 Task: Create a due date automation trigger when advanced on, 2 days after a card is due add fields with custom field "Resume" set to a number greater than 1 and lower than 10 at 11:00 AM.
Action: Mouse moved to (1176, 97)
Screenshot: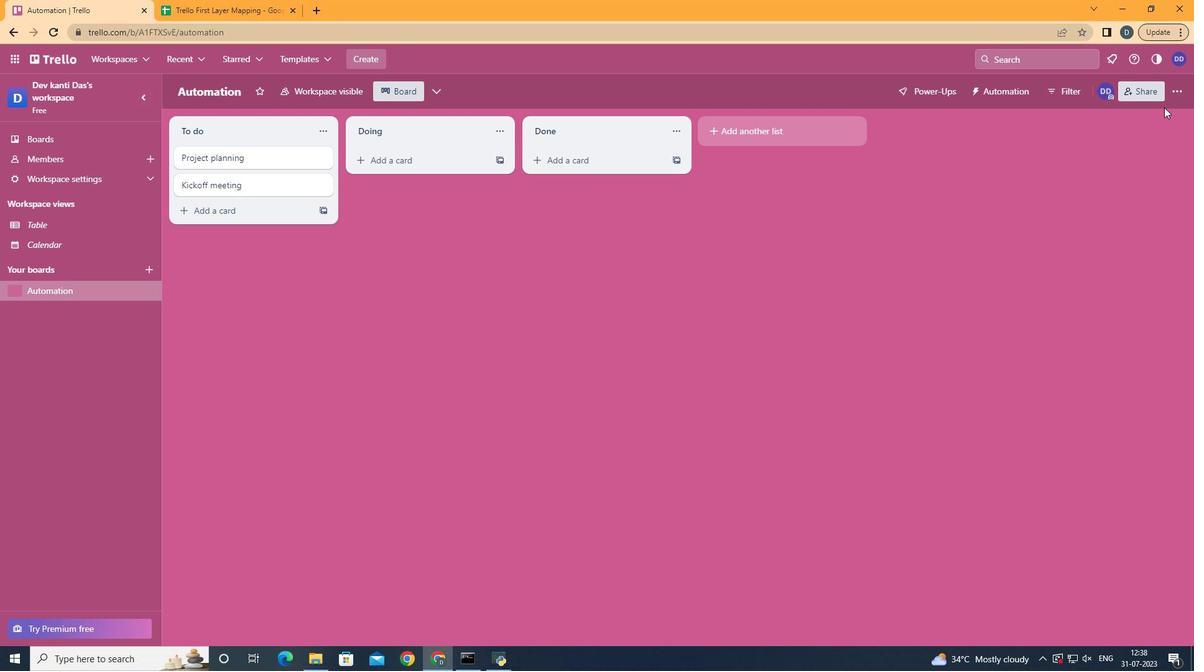 
Action: Mouse pressed left at (1176, 97)
Screenshot: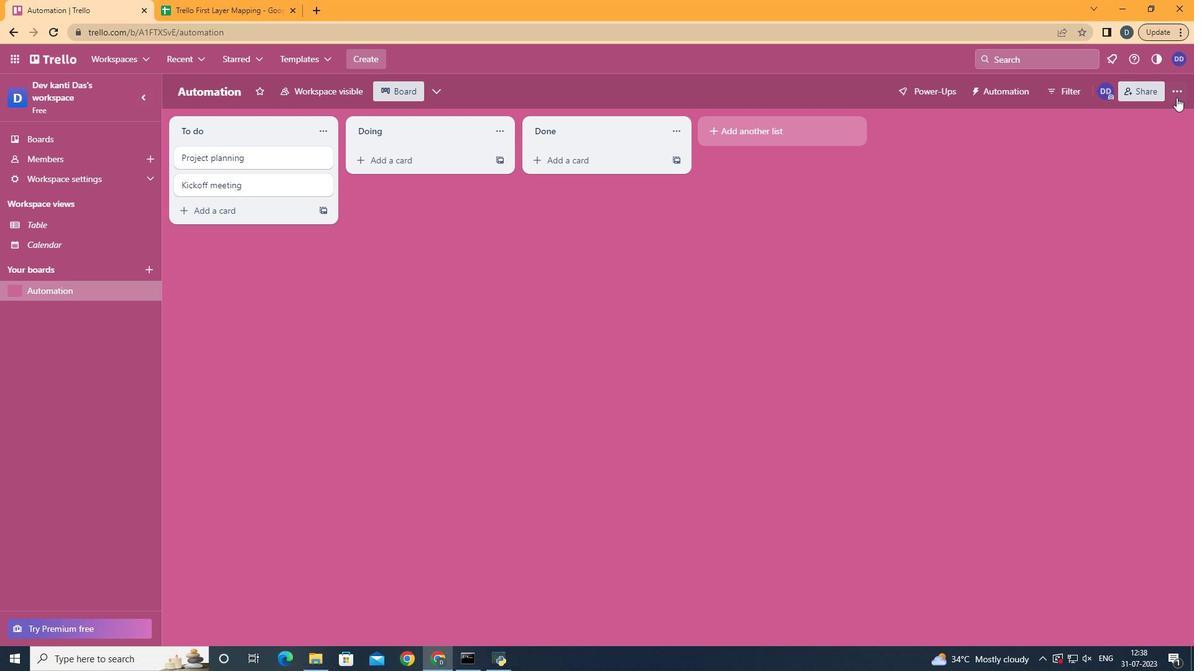 
Action: Mouse moved to (1106, 266)
Screenshot: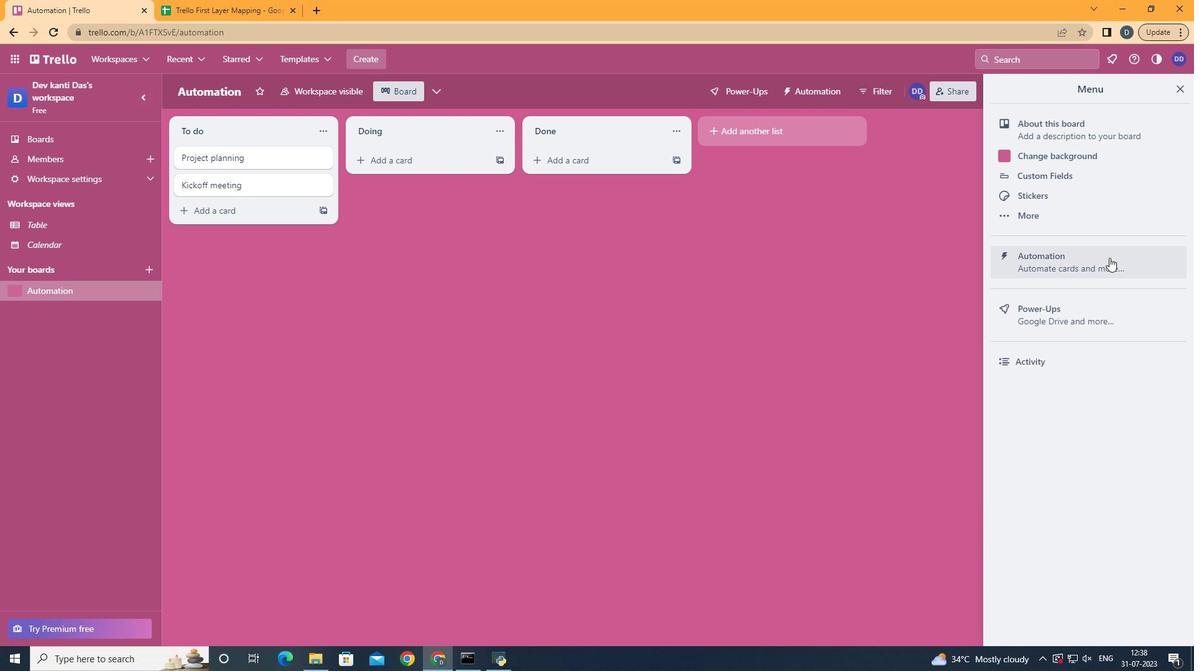 
Action: Mouse pressed left at (1106, 266)
Screenshot: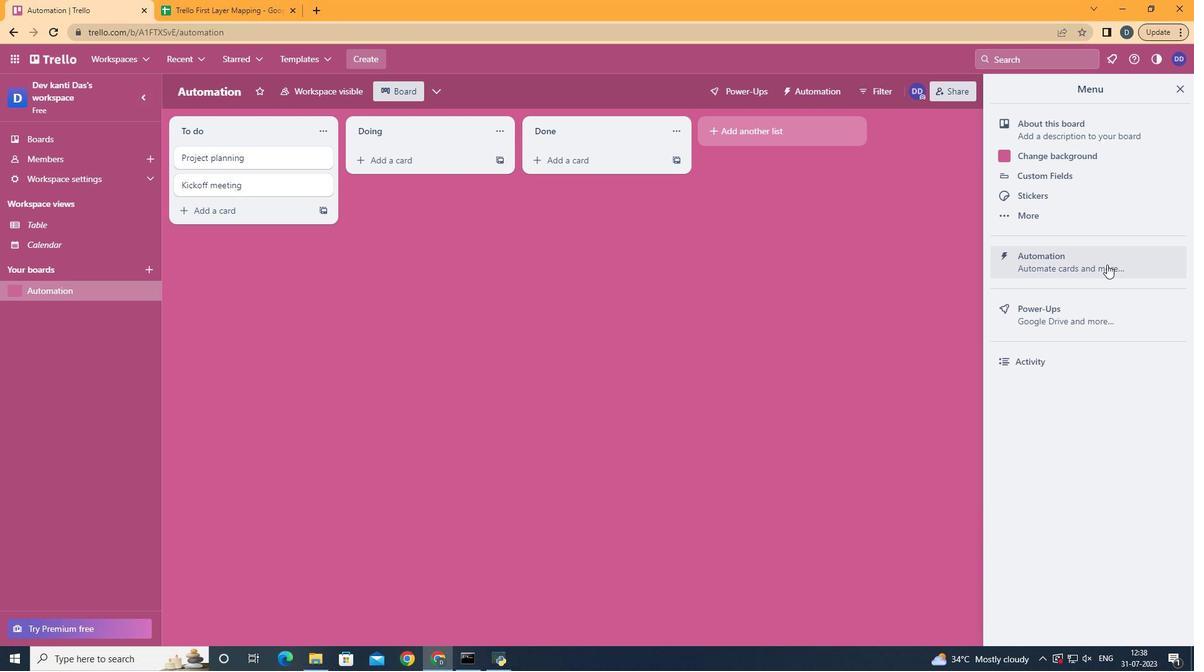 
Action: Mouse moved to (261, 253)
Screenshot: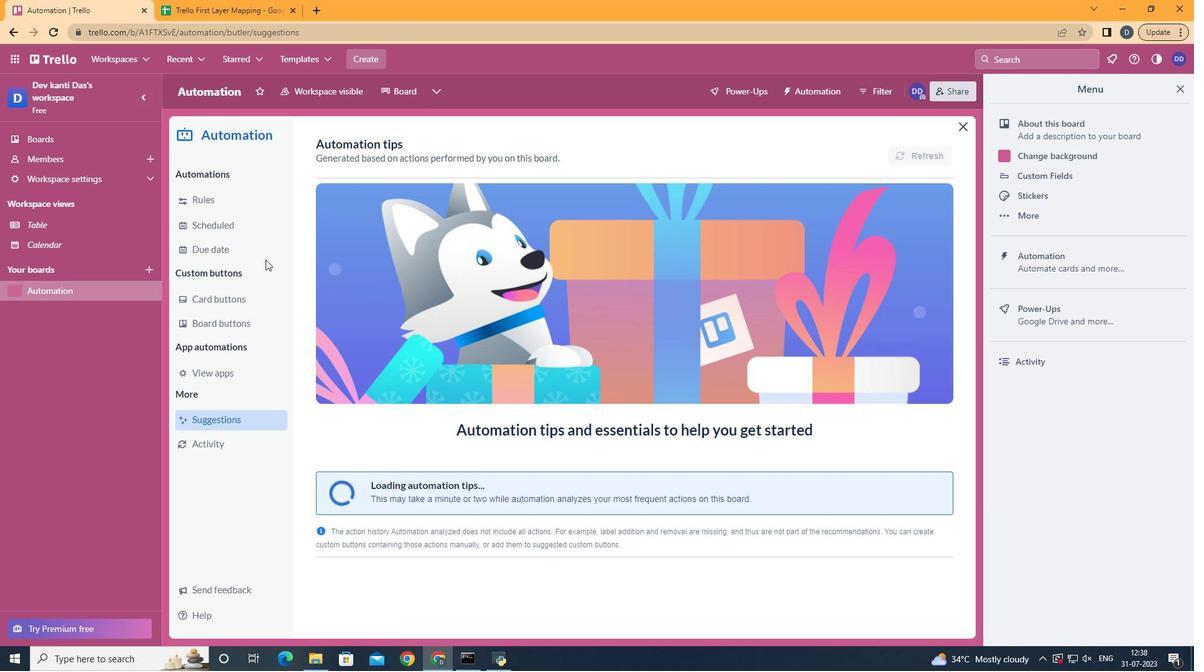 
Action: Mouse pressed left at (261, 253)
Screenshot: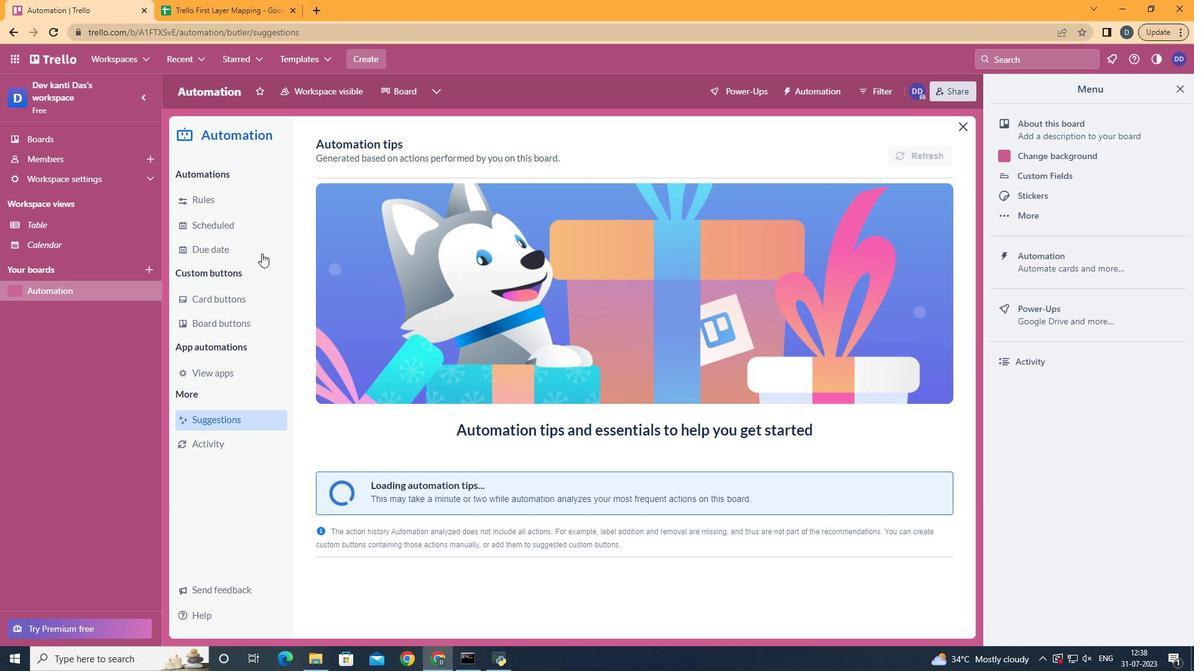 
Action: Mouse moved to (881, 148)
Screenshot: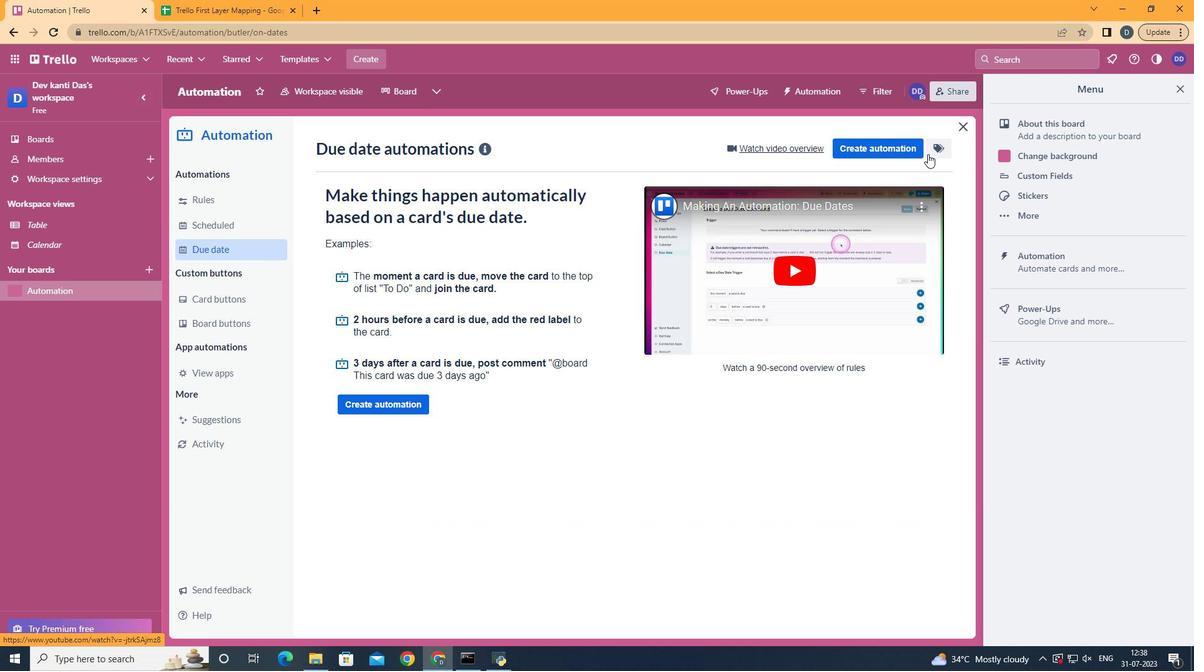 
Action: Mouse pressed left at (881, 148)
Screenshot: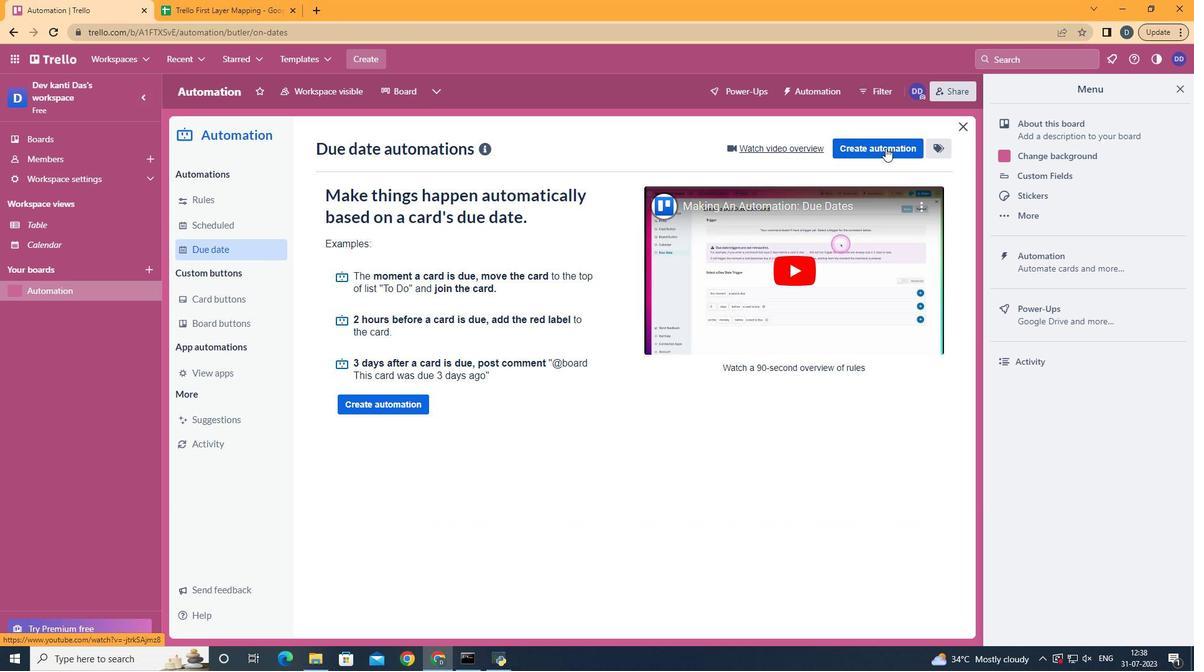 
Action: Mouse moved to (636, 266)
Screenshot: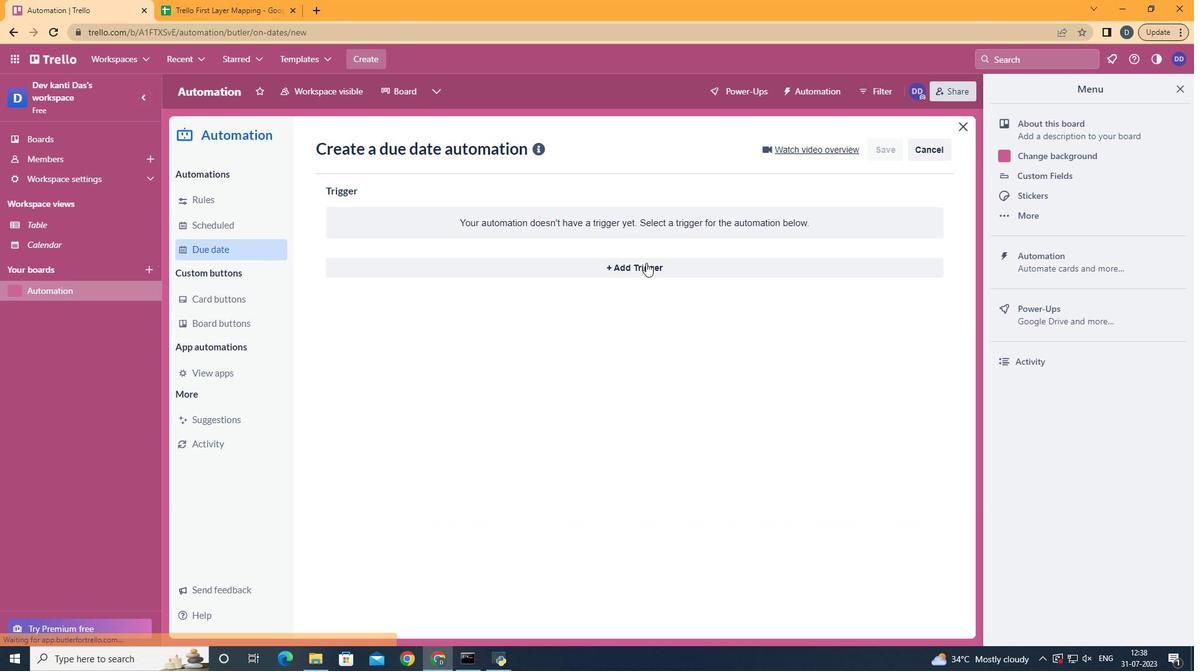 
Action: Mouse pressed left at (636, 266)
Screenshot: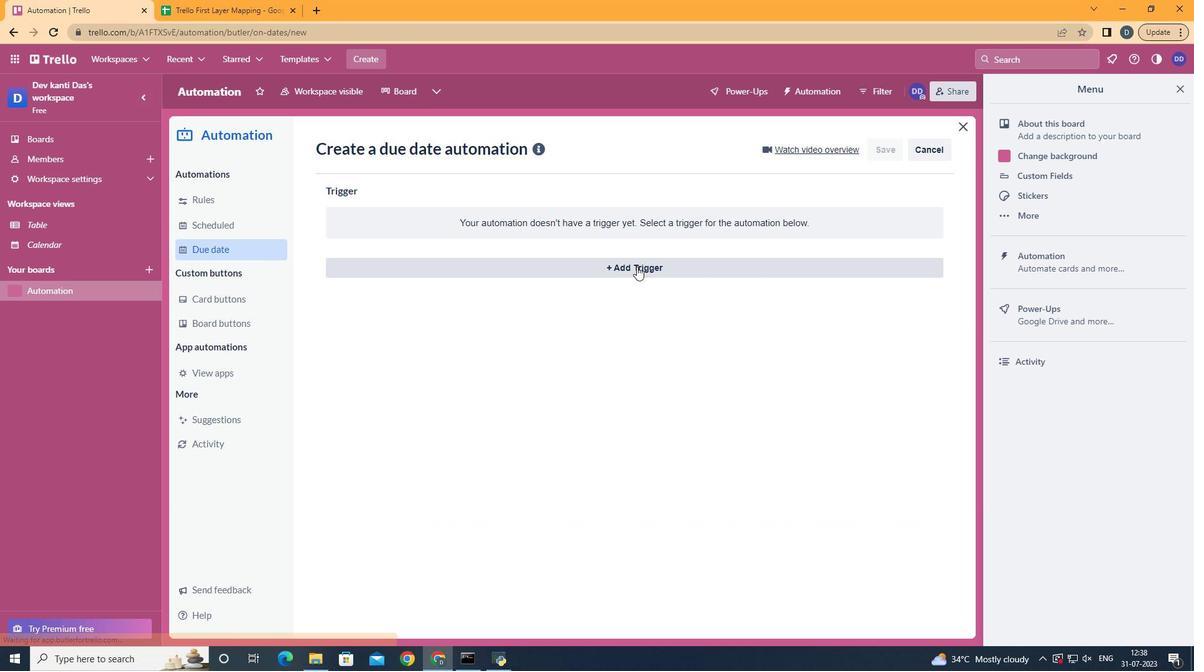 
Action: Mouse moved to (437, 508)
Screenshot: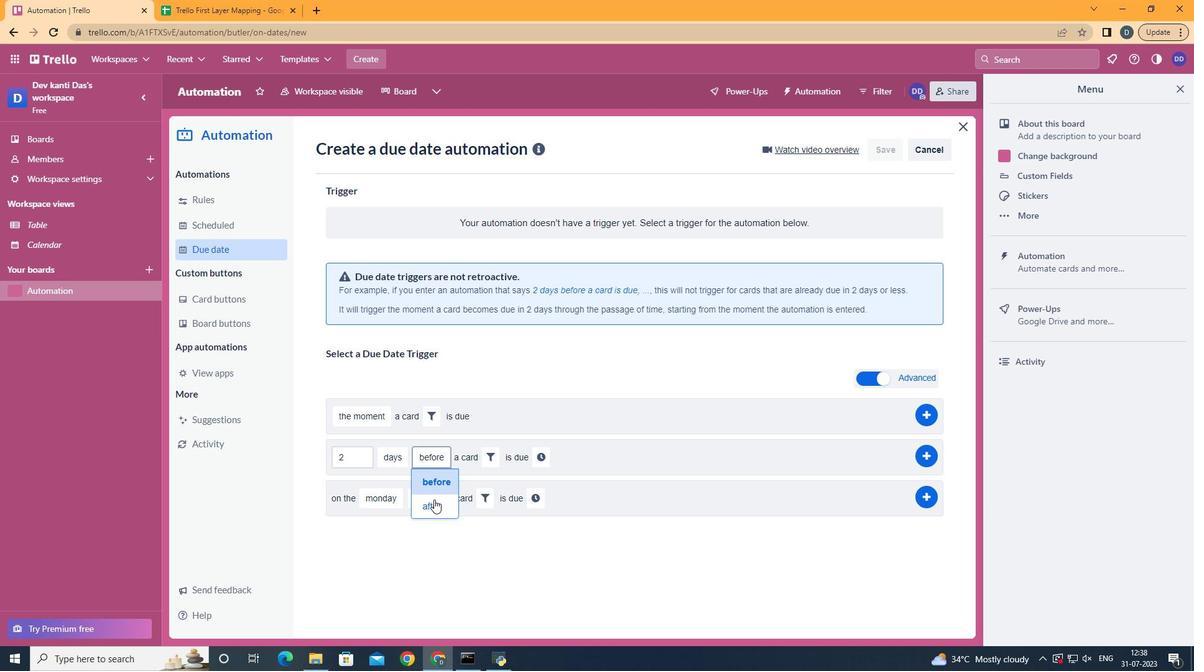 
Action: Mouse pressed left at (437, 508)
Screenshot: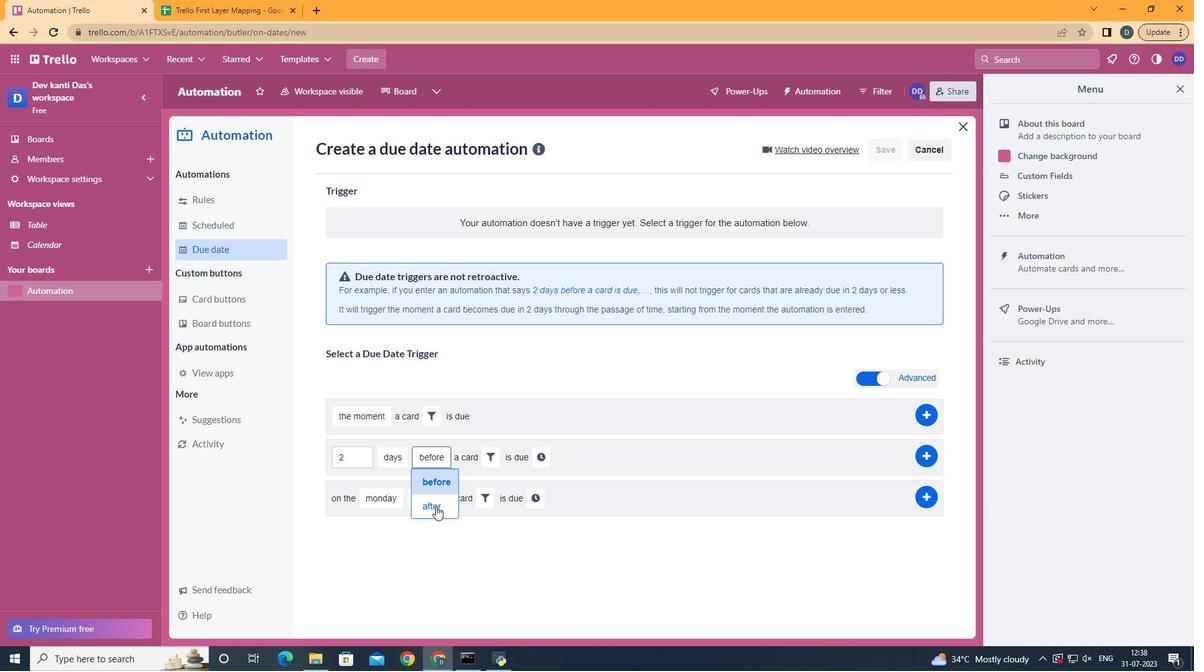 
Action: Mouse moved to (476, 457)
Screenshot: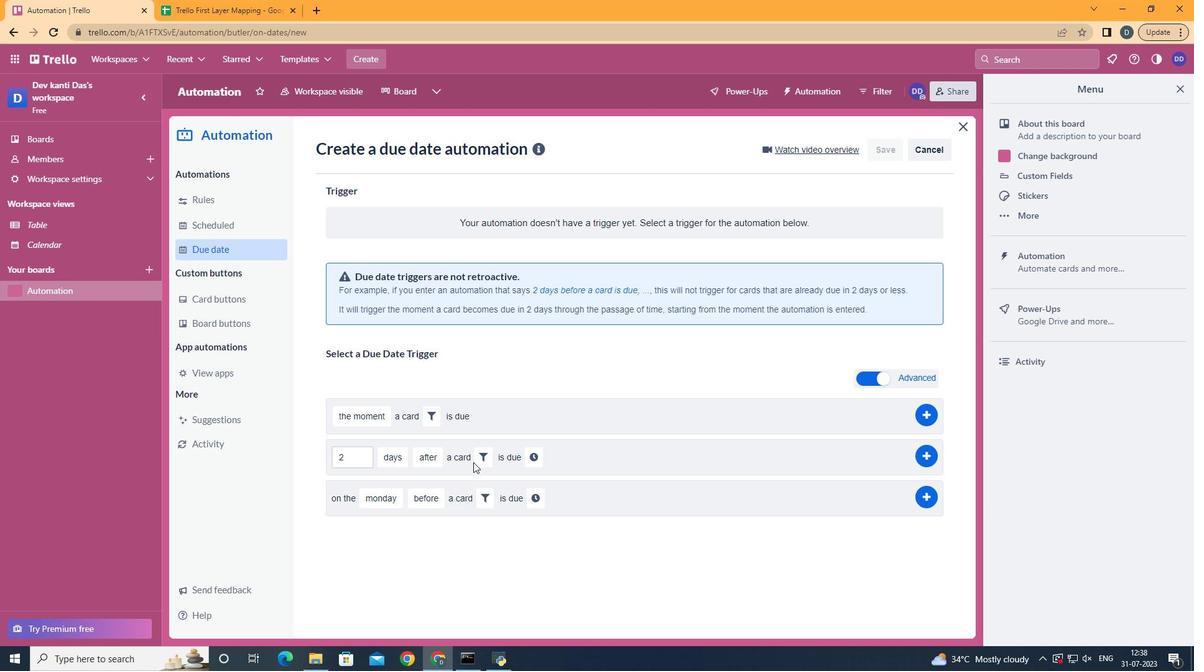
Action: Mouse pressed left at (476, 457)
Screenshot: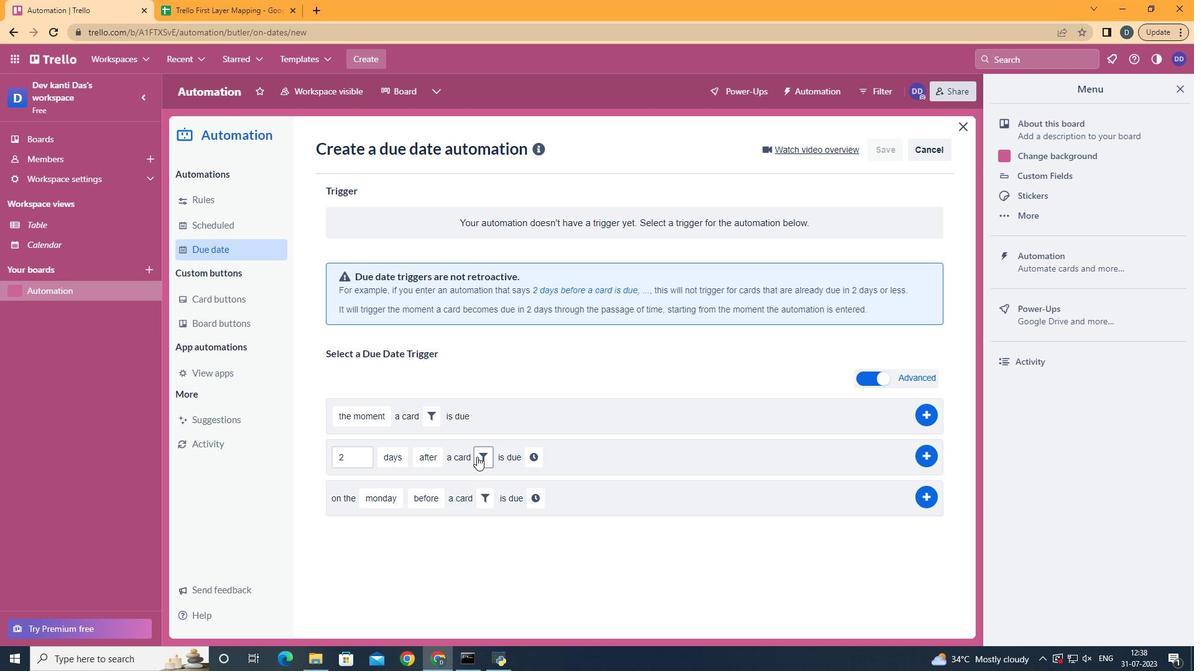 
Action: Mouse moved to (698, 491)
Screenshot: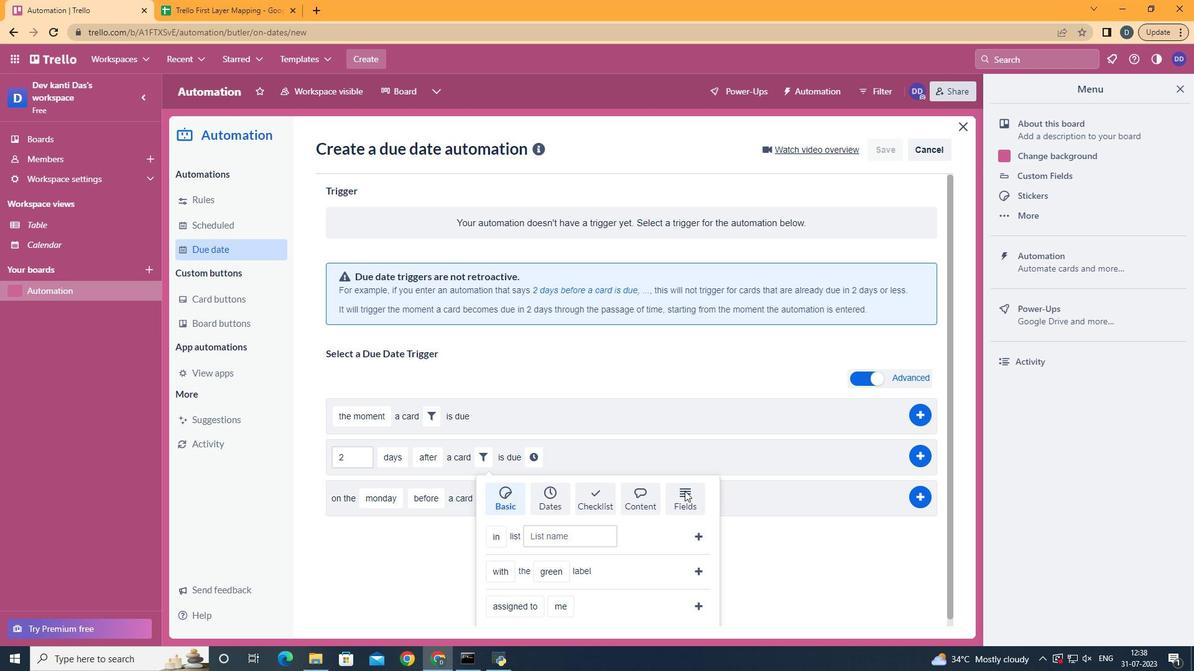 
Action: Mouse pressed left at (698, 491)
Screenshot: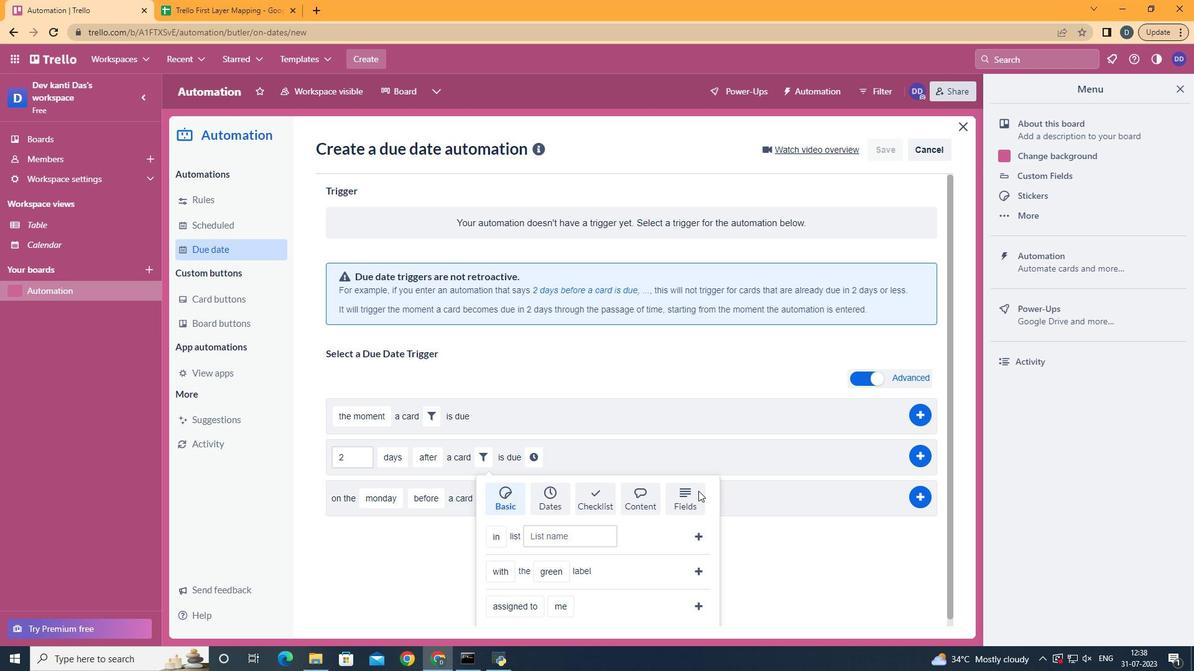 
Action: Mouse scrolled (698, 490) with delta (0, 0)
Screenshot: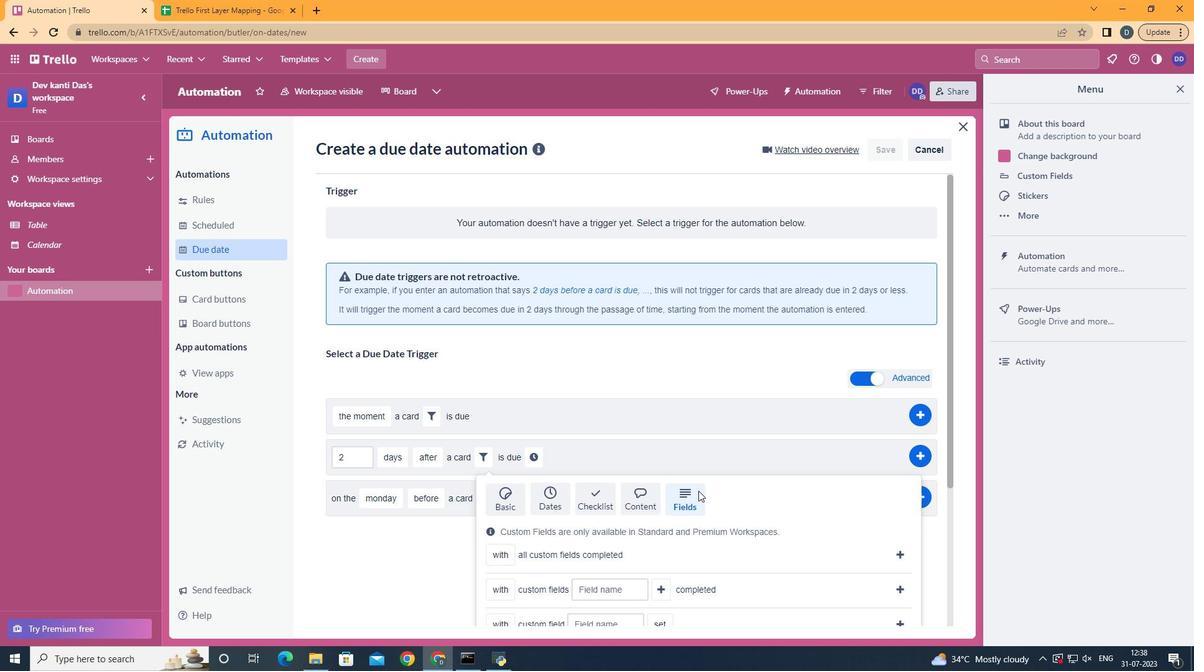 
Action: Mouse scrolled (698, 490) with delta (0, 0)
Screenshot: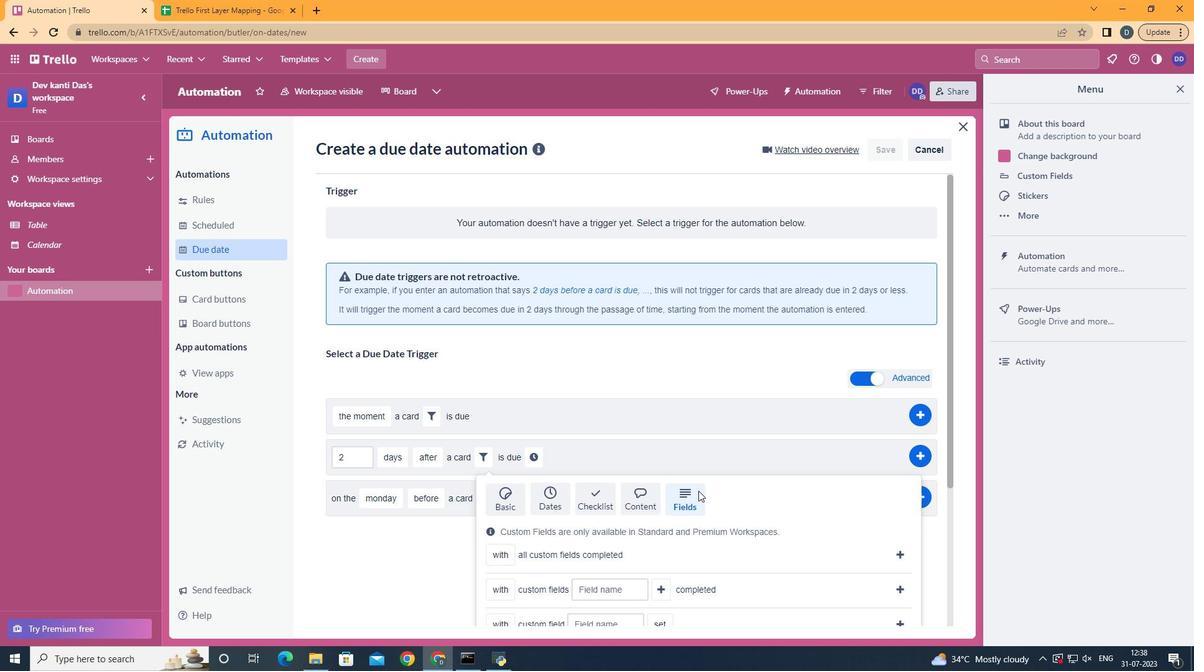 
Action: Mouse scrolled (698, 490) with delta (0, 0)
Screenshot: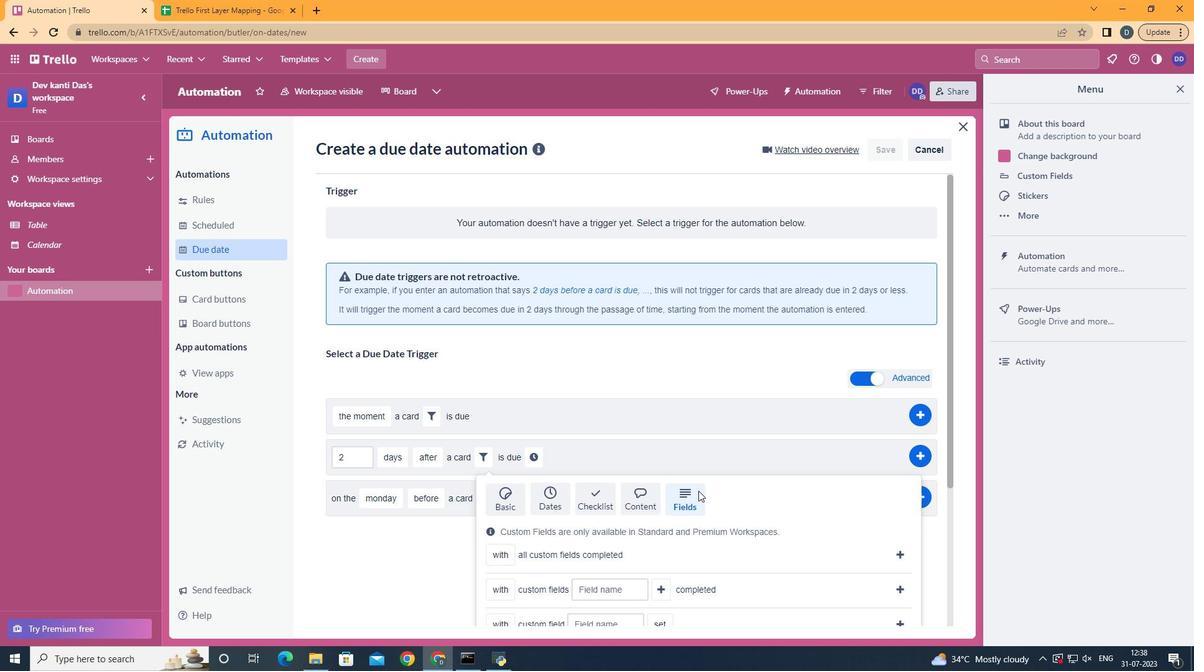 
Action: Mouse scrolled (698, 490) with delta (0, 0)
Screenshot: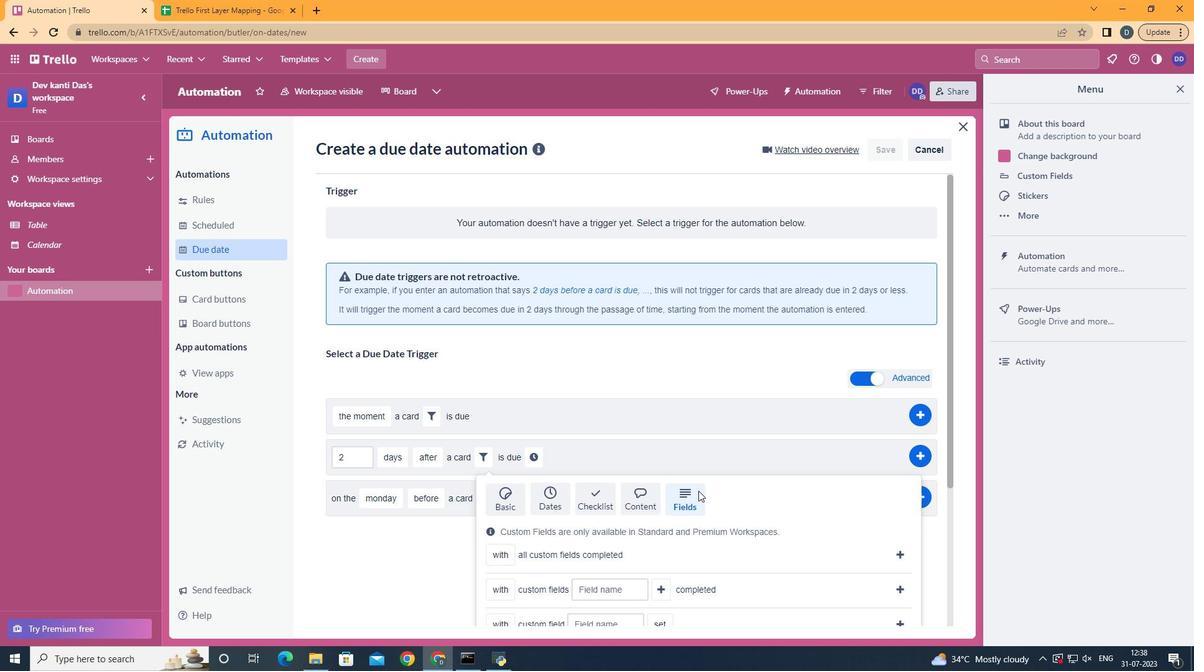 
Action: Mouse moved to (513, 553)
Screenshot: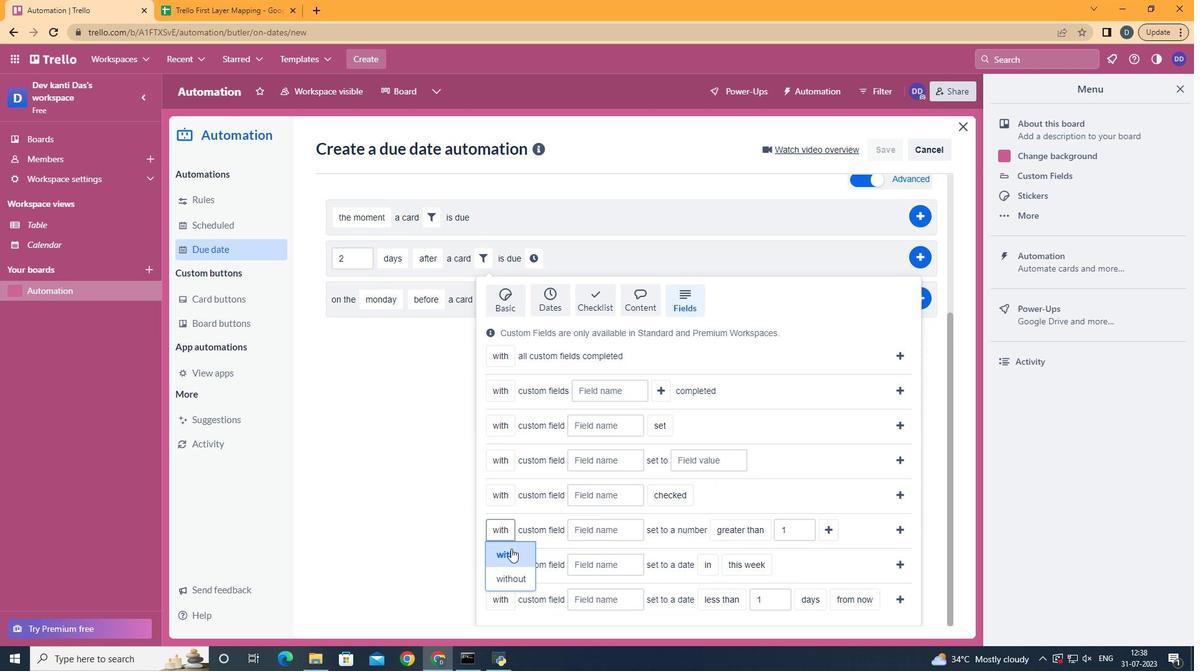 
Action: Mouse pressed left at (513, 553)
Screenshot: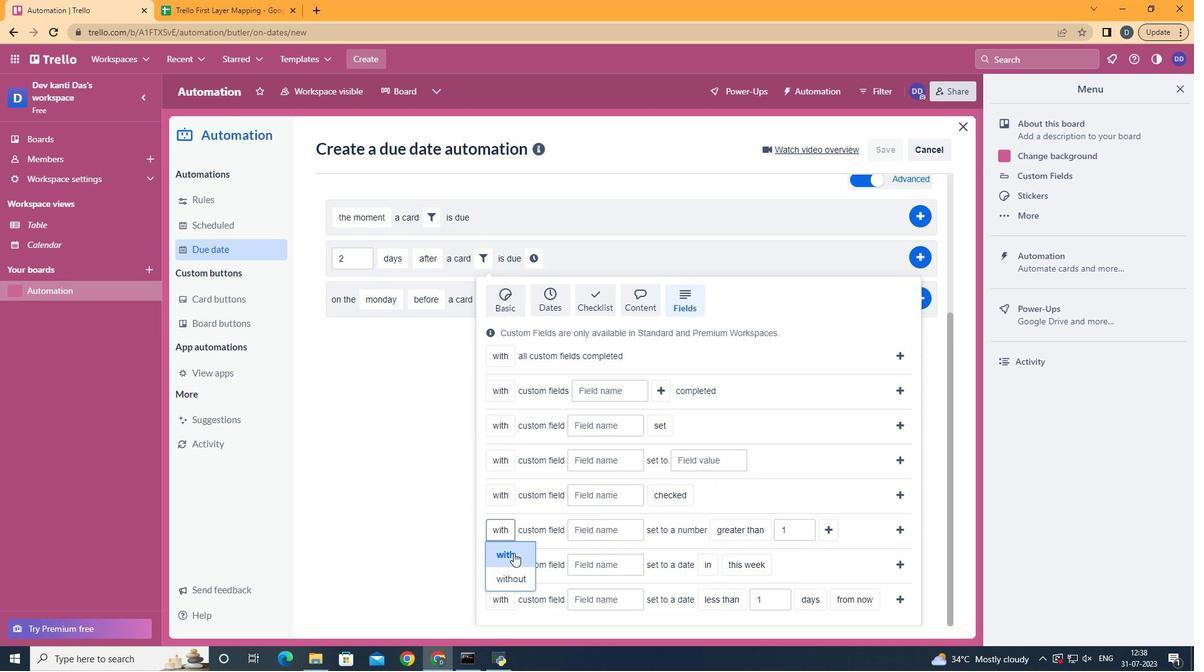 
Action: Mouse moved to (610, 535)
Screenshot: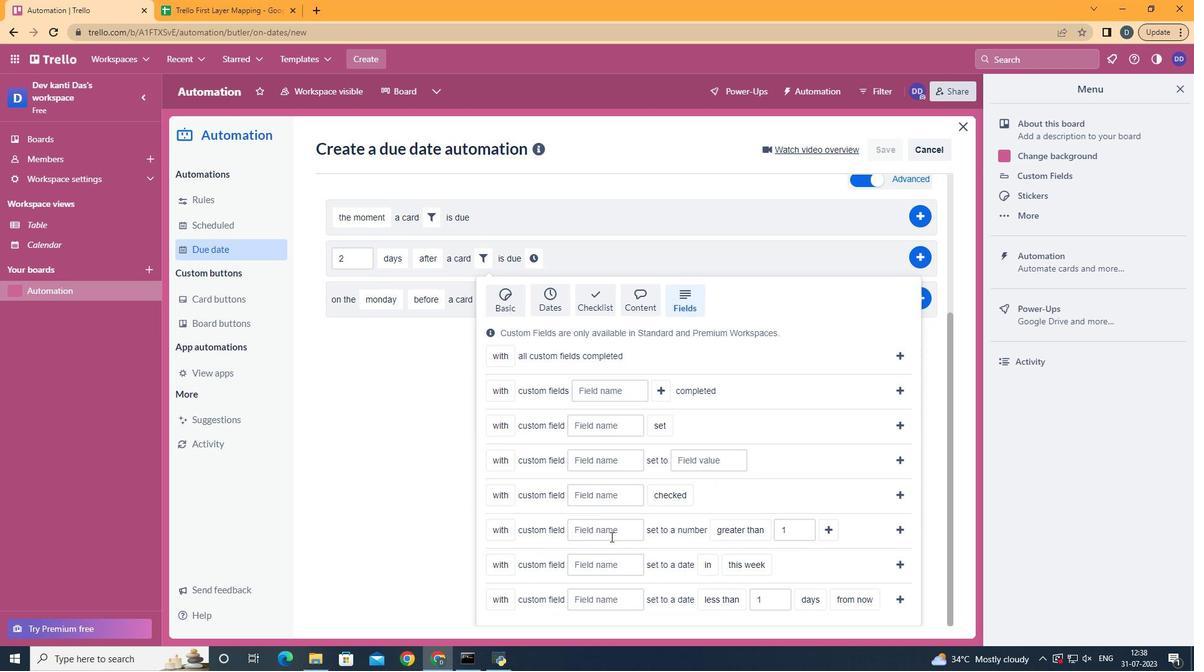 
Action: Mouse pressed left at (610, 535)
Screenshot: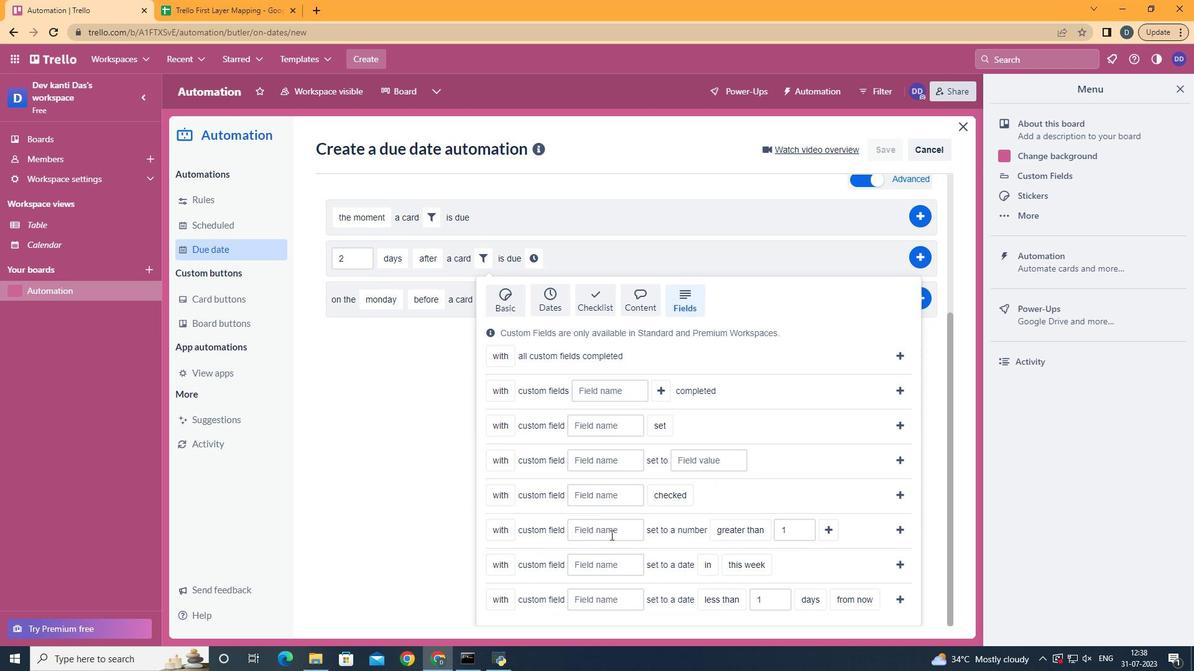 
Action: Key pressed <Key.shift>Resume
Screenshot: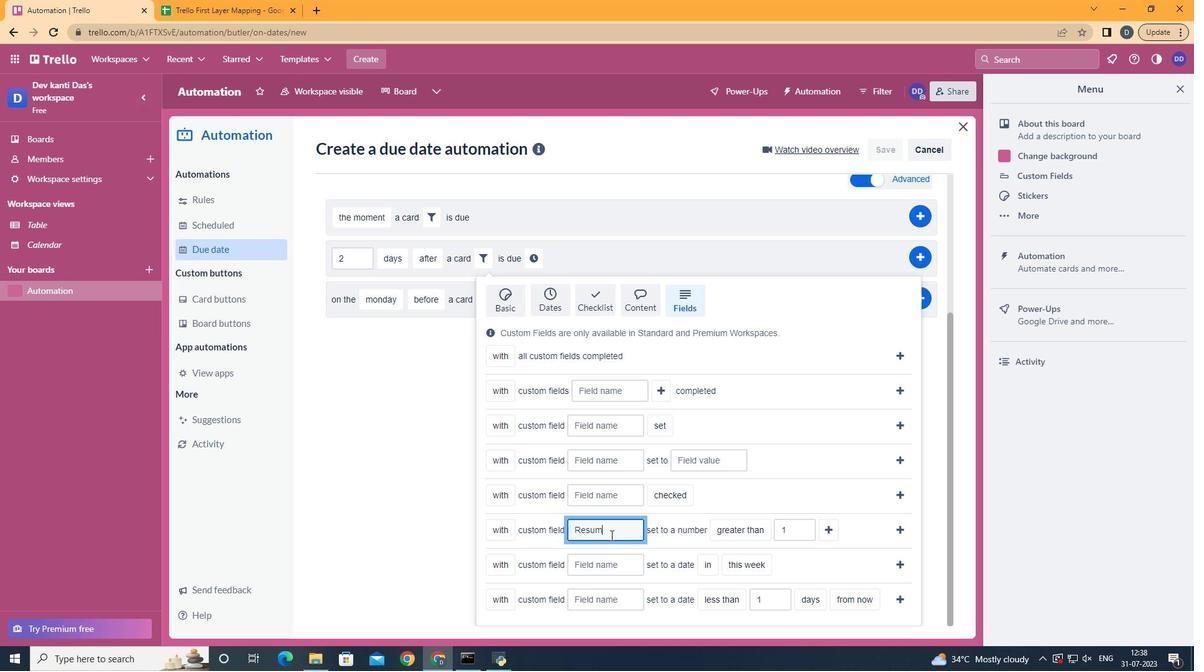 
Action: Mouse moved to (769, 432)
Screenshot: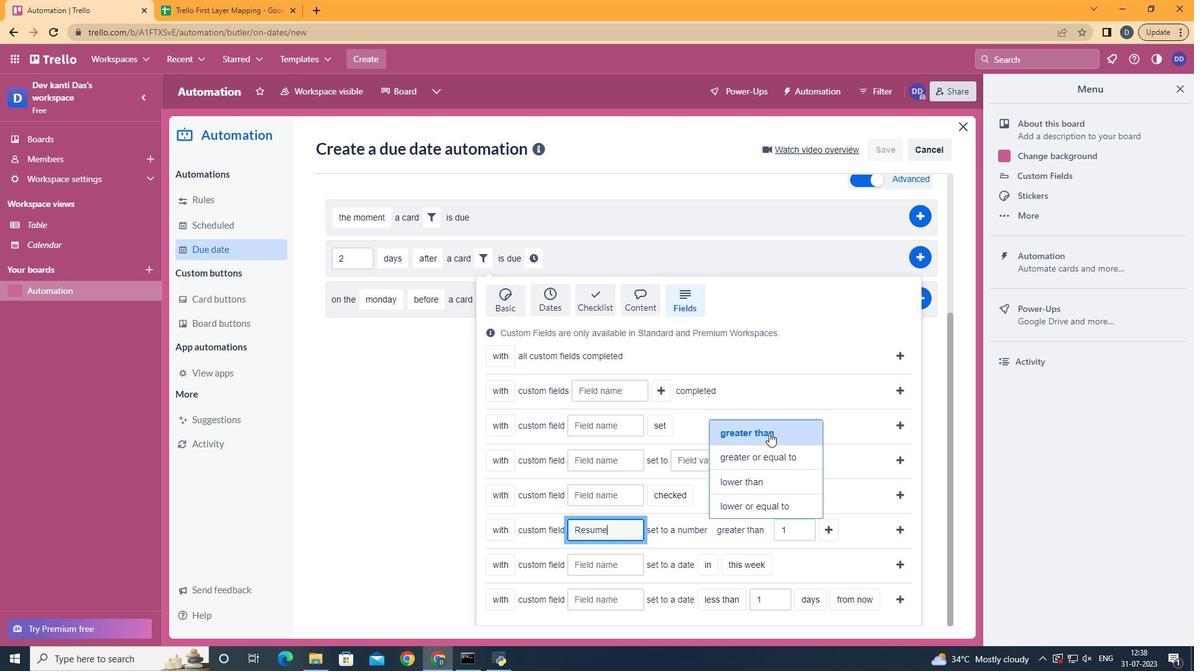 
Action: Mouse pressed left at (769, 432)
Screenshot: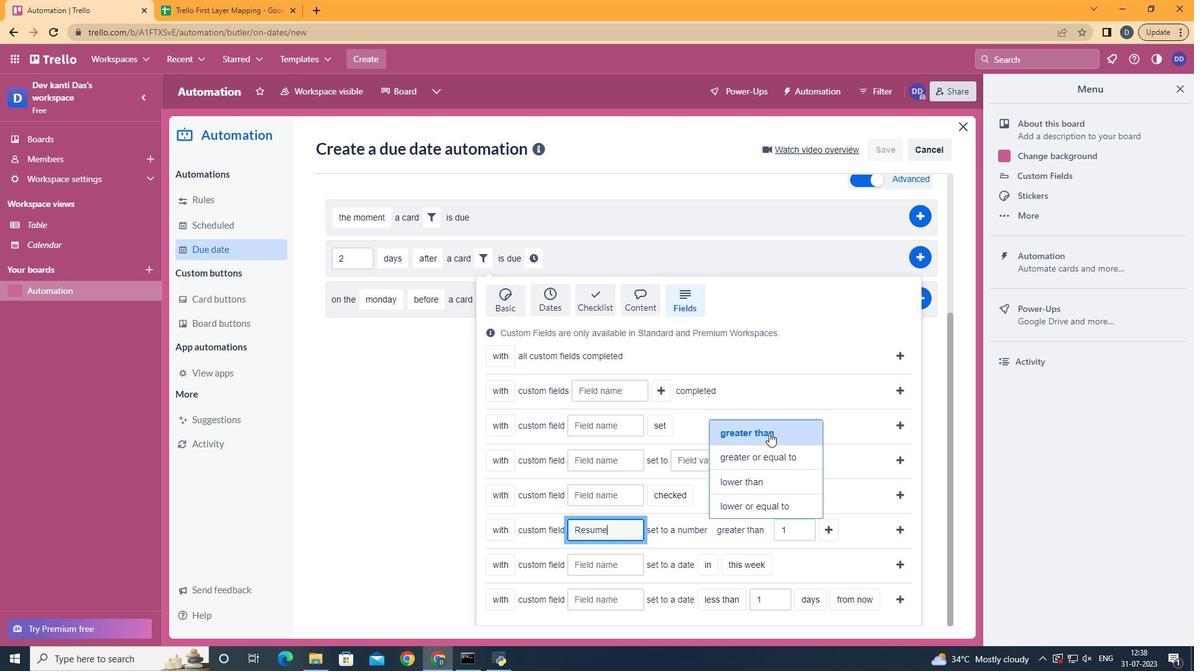 
Action: Mouse moved to (834, 531)
Screenshot: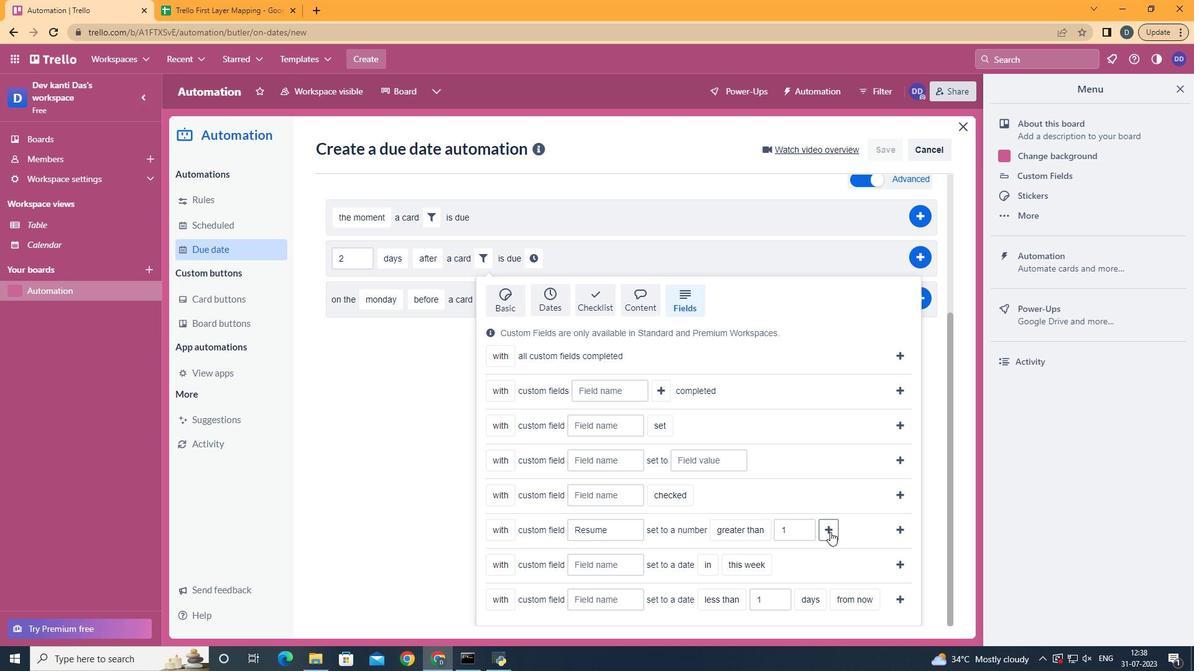 
Action: Mouse pressed left at (834, 531)
Screenshot: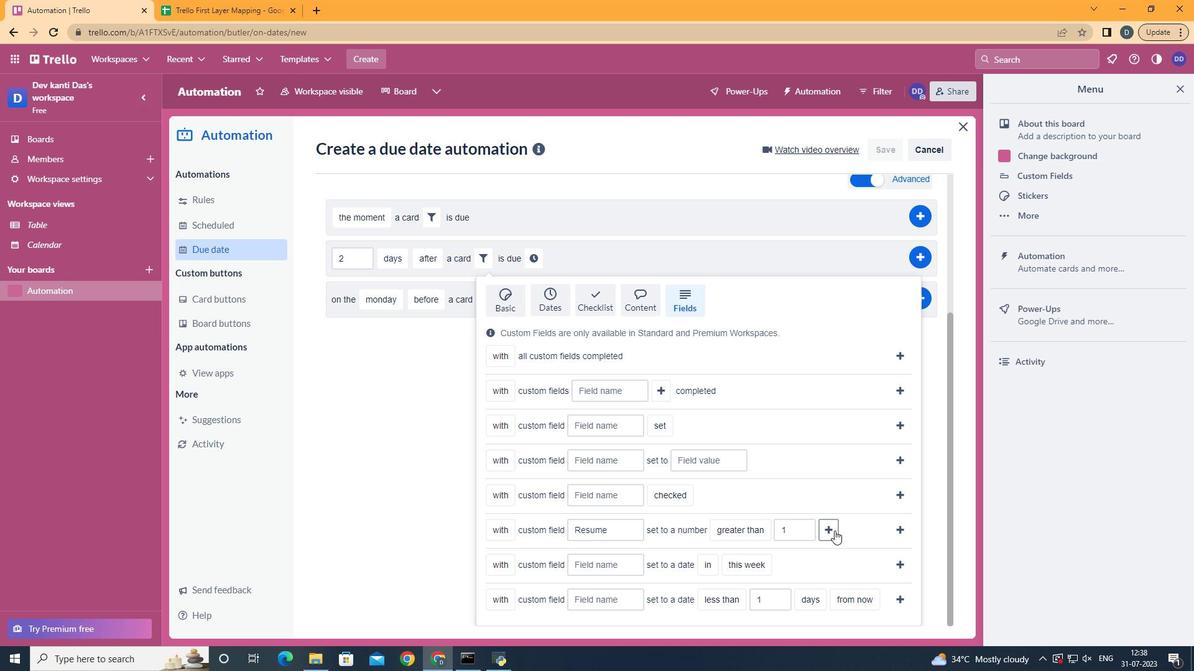 
Action: Mouse moved to (559, 458)
Screenshot: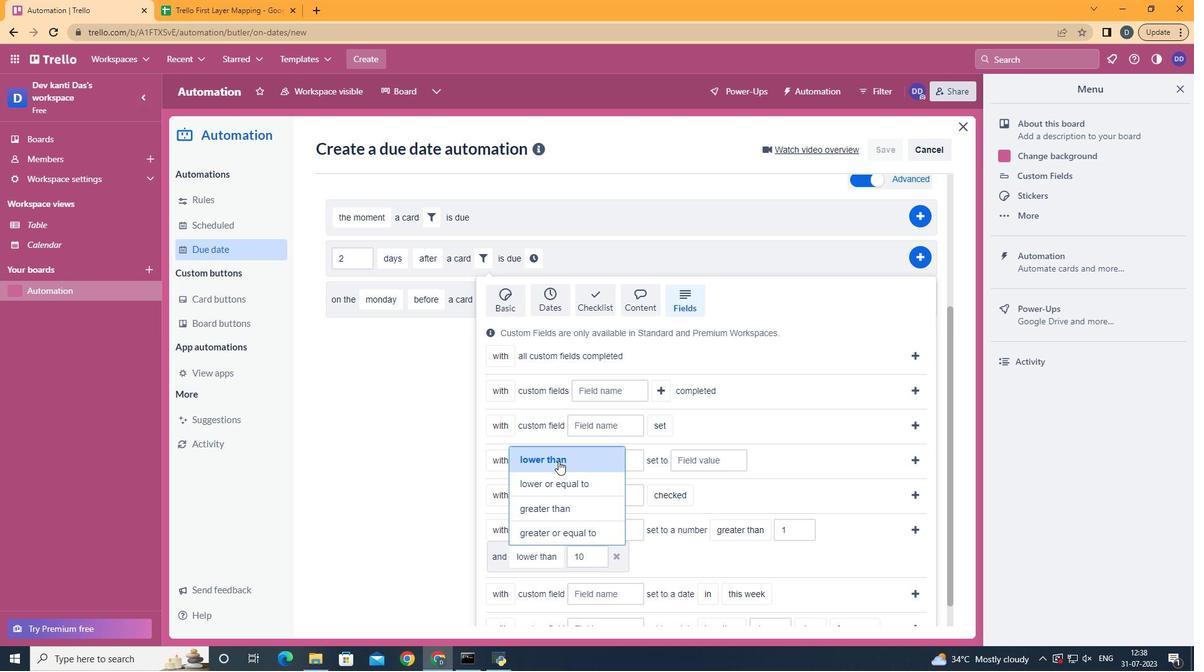 
Action: Mouse pressed left at (559, 458)
Screenshot: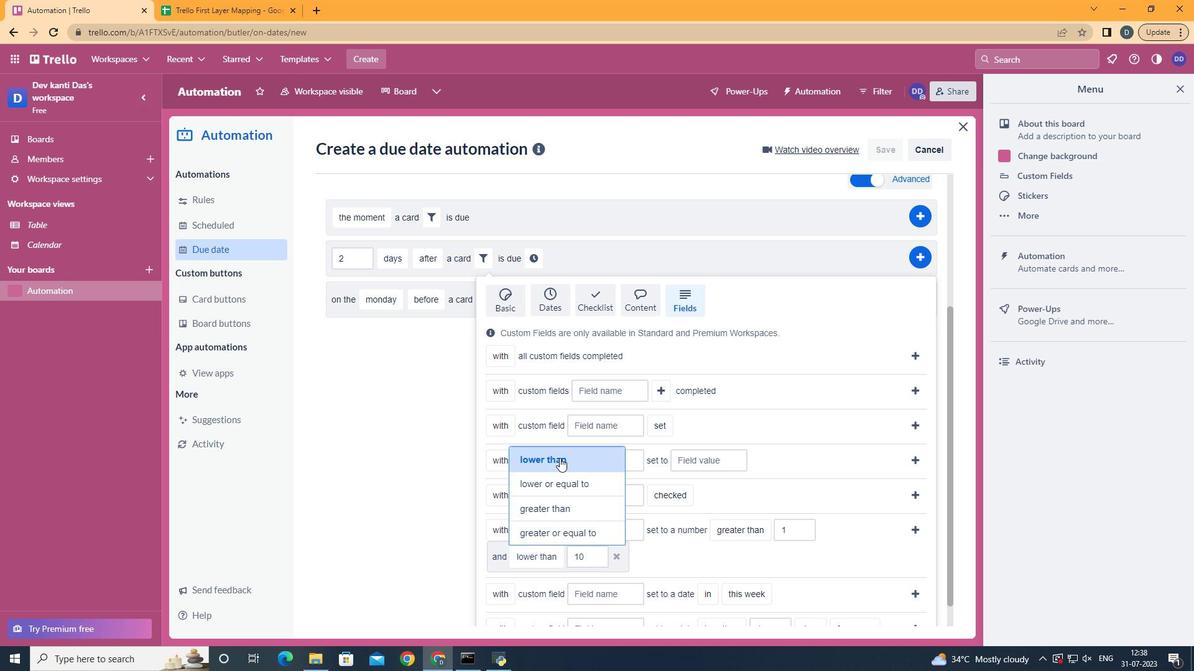 
Action: Mouse moved to (918, 527)
Screenshot: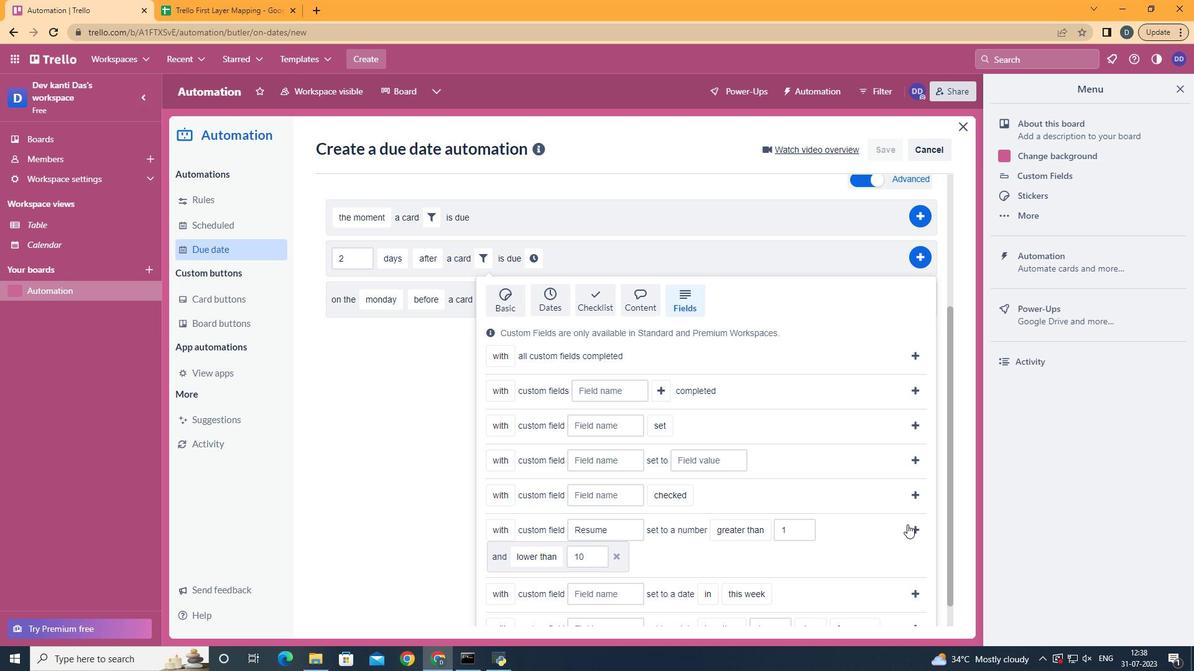 
Action: Mouse pressed left at (918, 527)
Screenshot: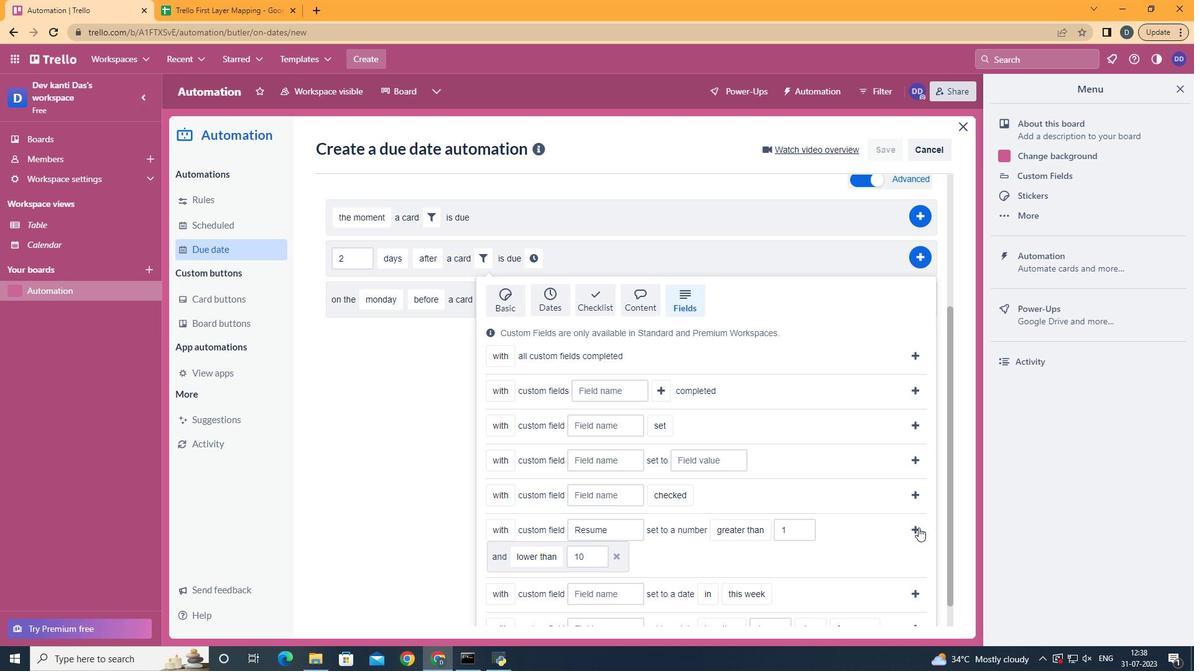 
Action: Mouse moved to (863, 455)
Screenshot: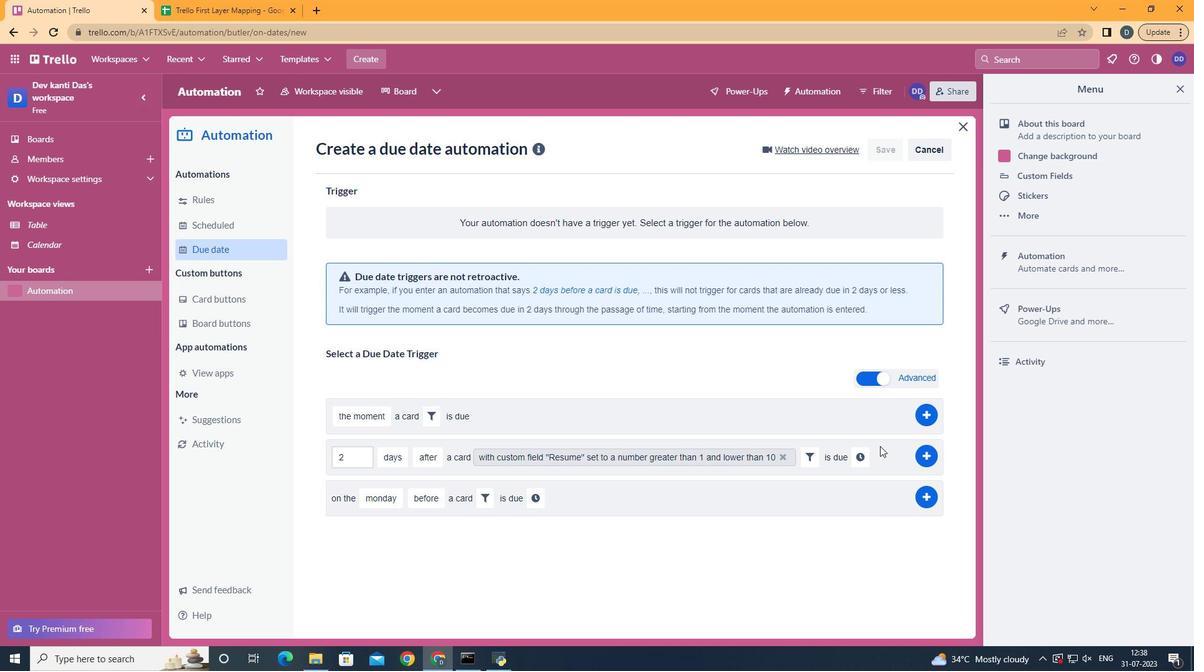 
Action: Mouse pressed left at (863, 455)
Screenshot: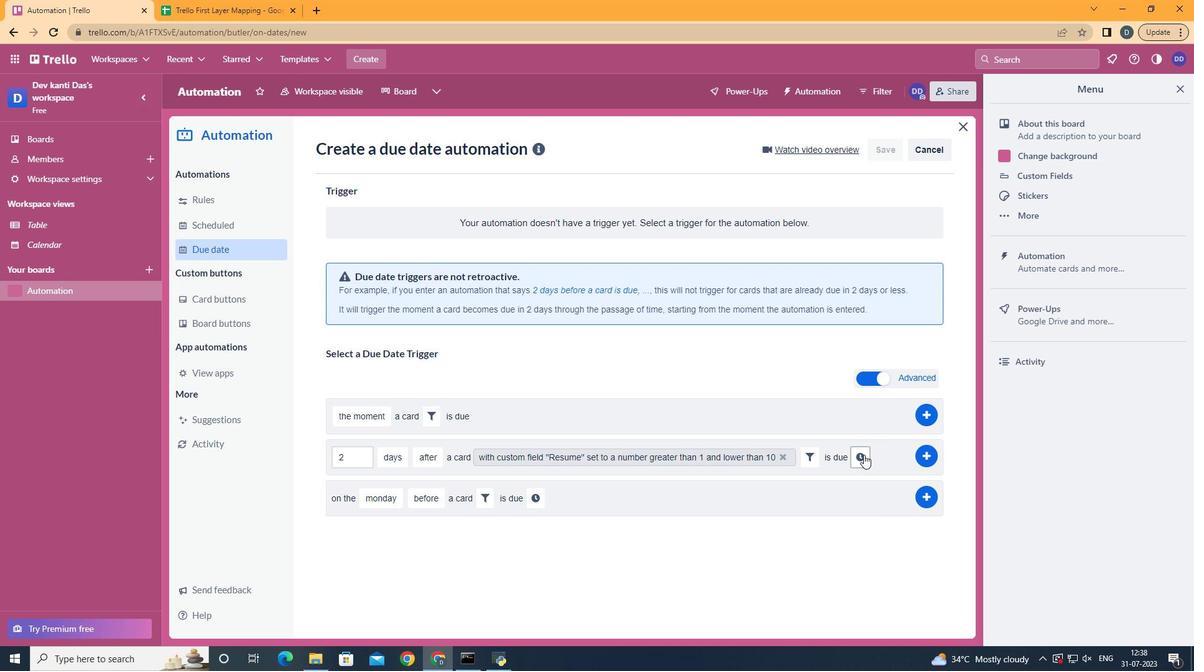 
Action: Mouse moved to (371, 486)
Screenshot: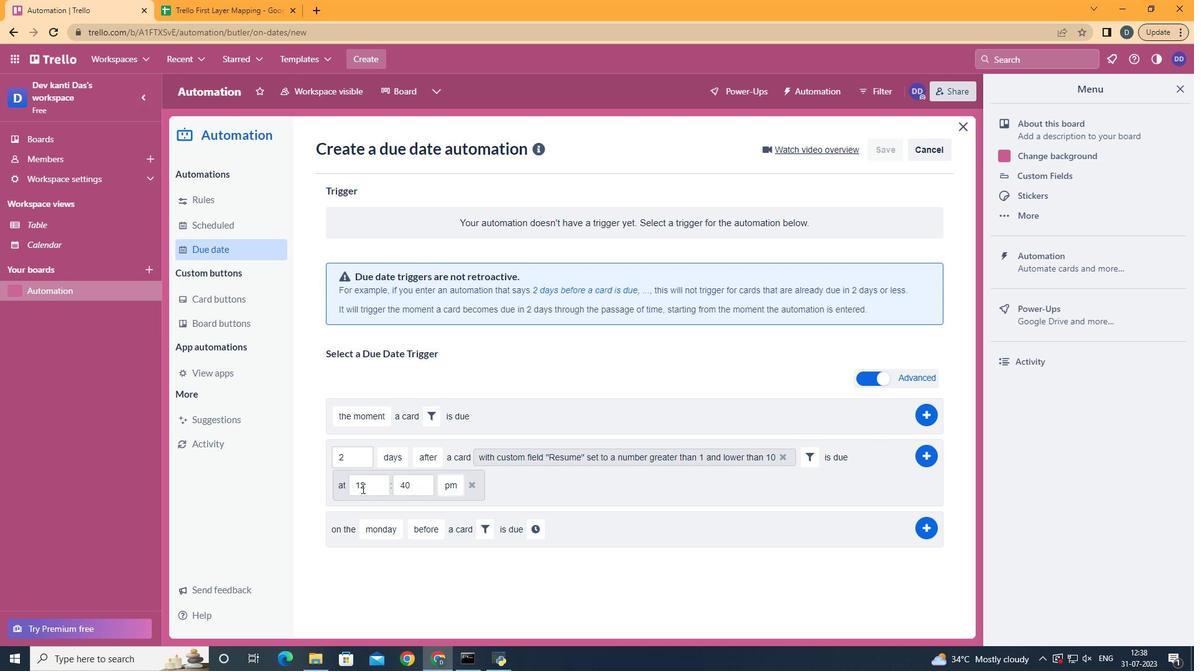 
Action: Mouse pressed left at (371, 486)
Screenshot: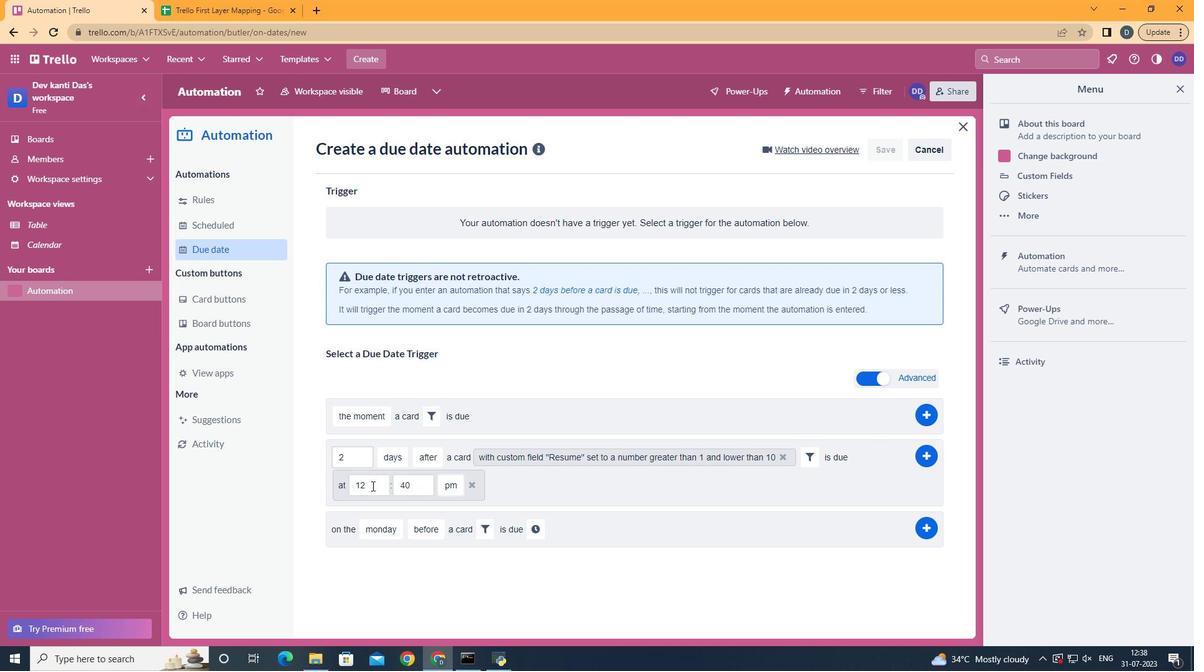 
Action: Key pressed <Key.backspace><Key.backspace>11
Screenshot: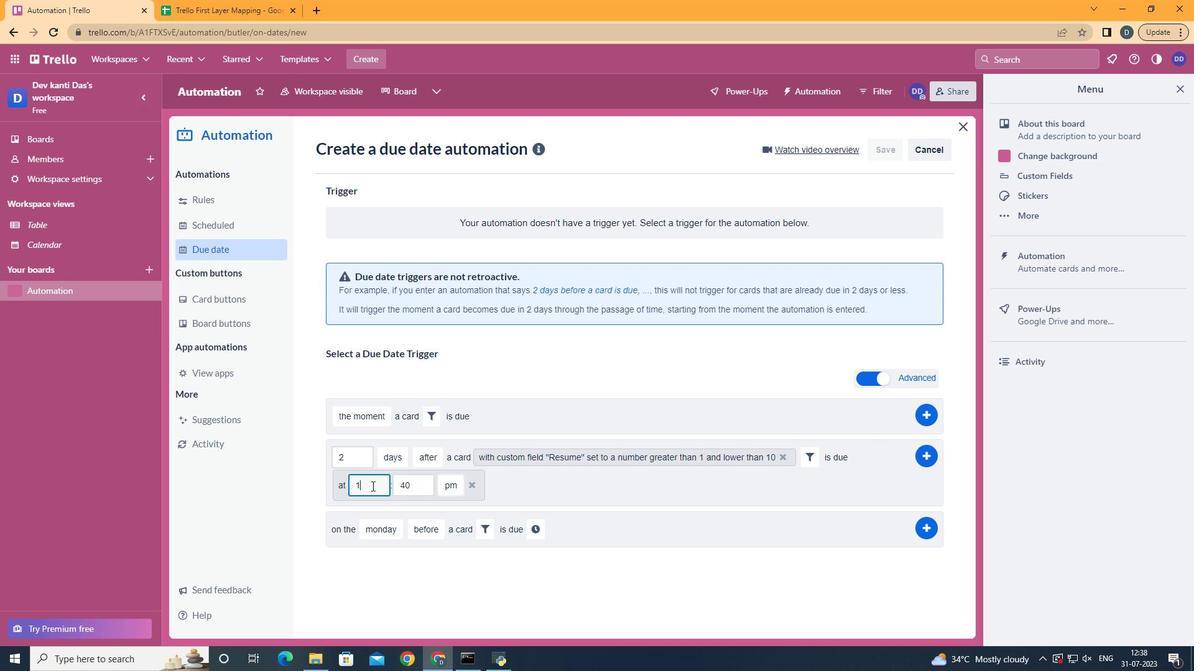 
Action: Mouse moved to (422, 485)
Screenshot: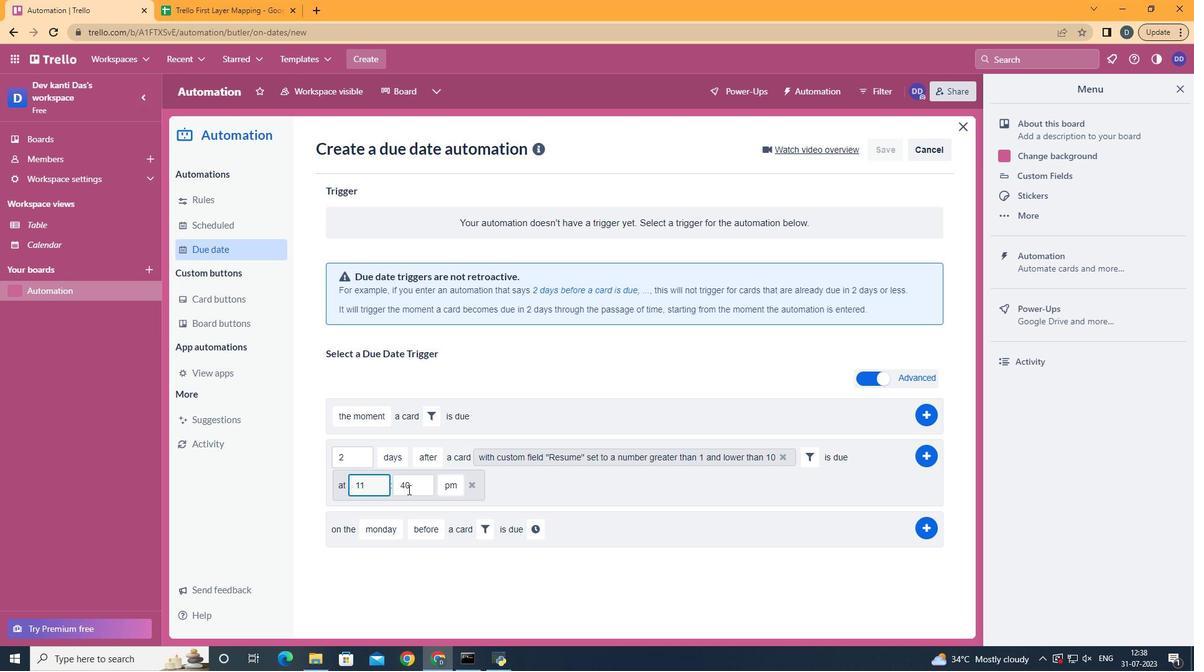 
Action: Mouse pressed left at (422, 485)
Screenshot: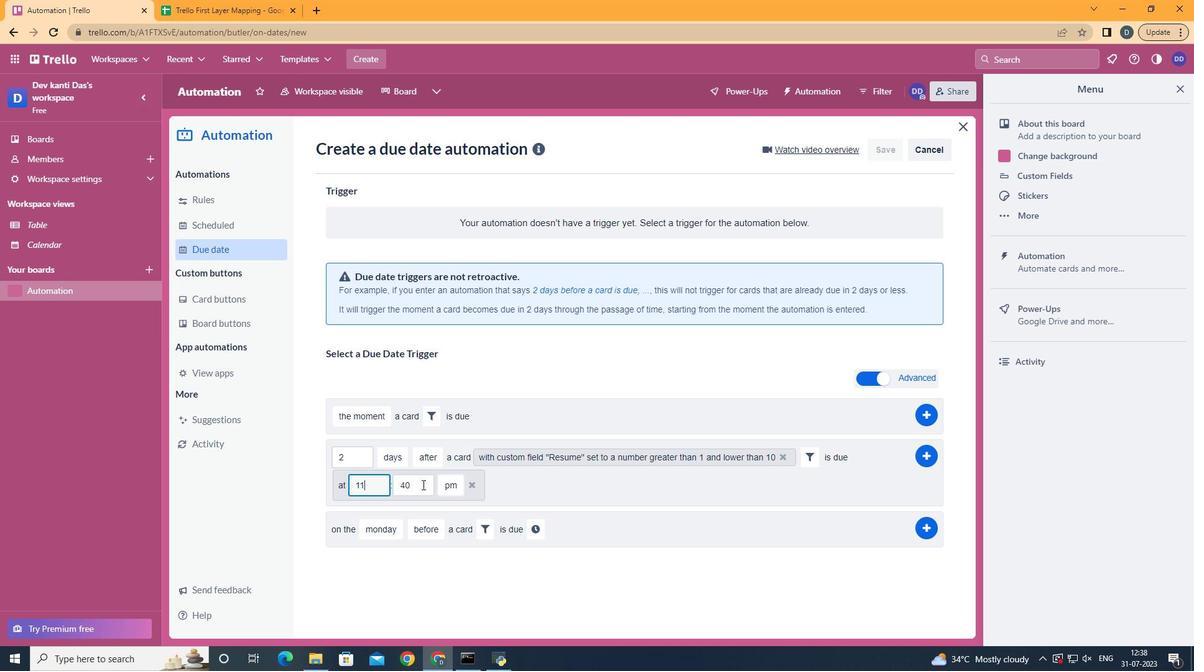 
Action: Key pressed <Key.backspace><Key.backspace>00
Screenshot: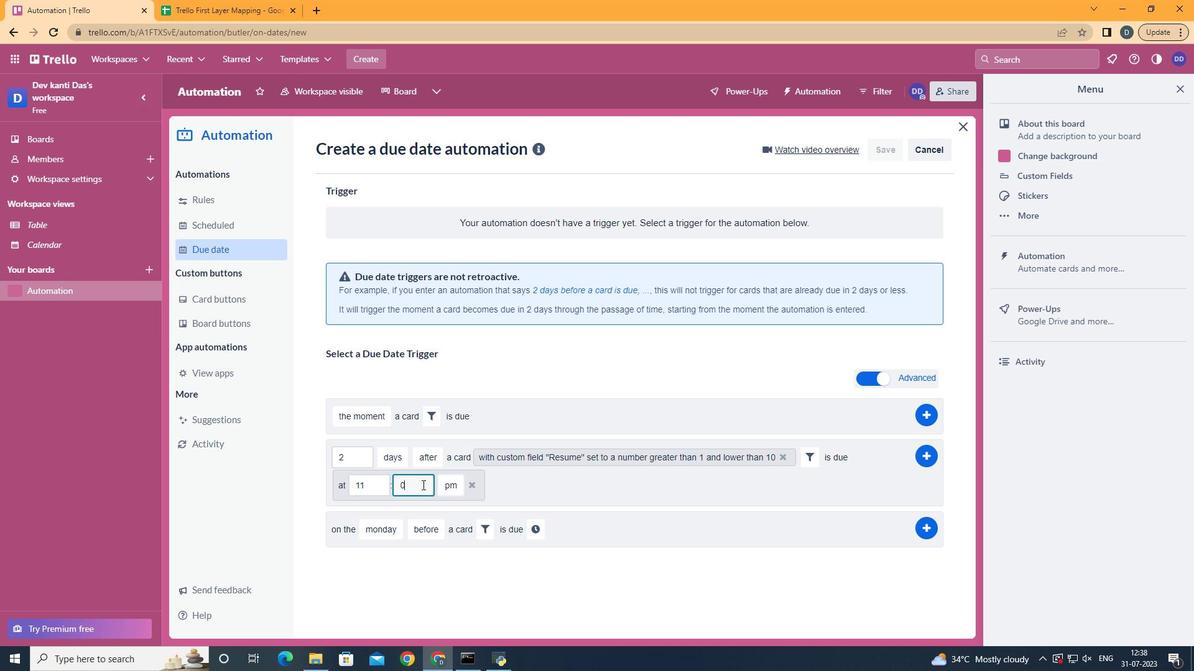 
Action: Mouse moved to (454, 508)
Screenshot: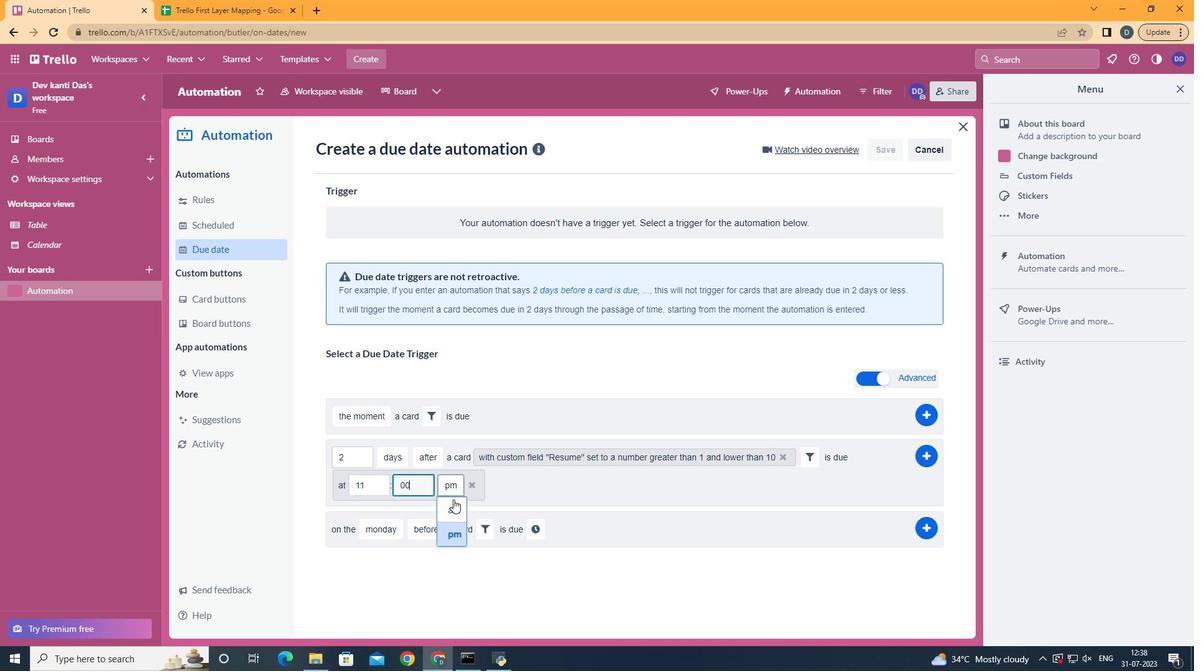 
Action: Mouse pressed left at (454, 508)
Screenshot: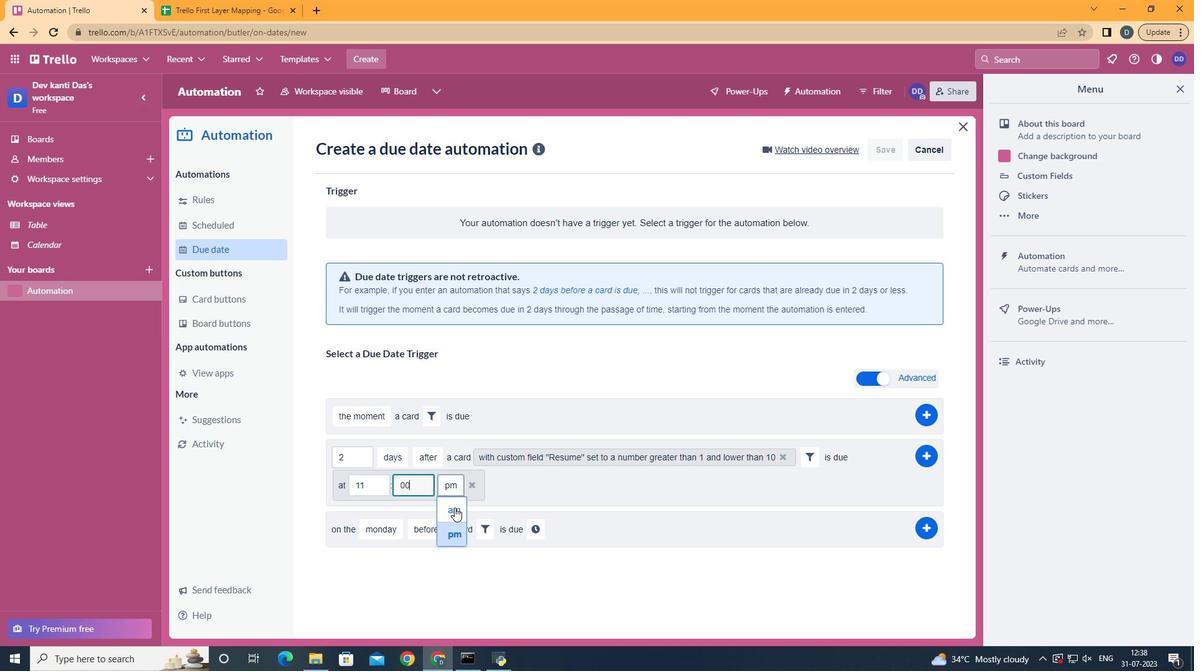 
Action: Mouse moved to (924, 453)
Screenshot: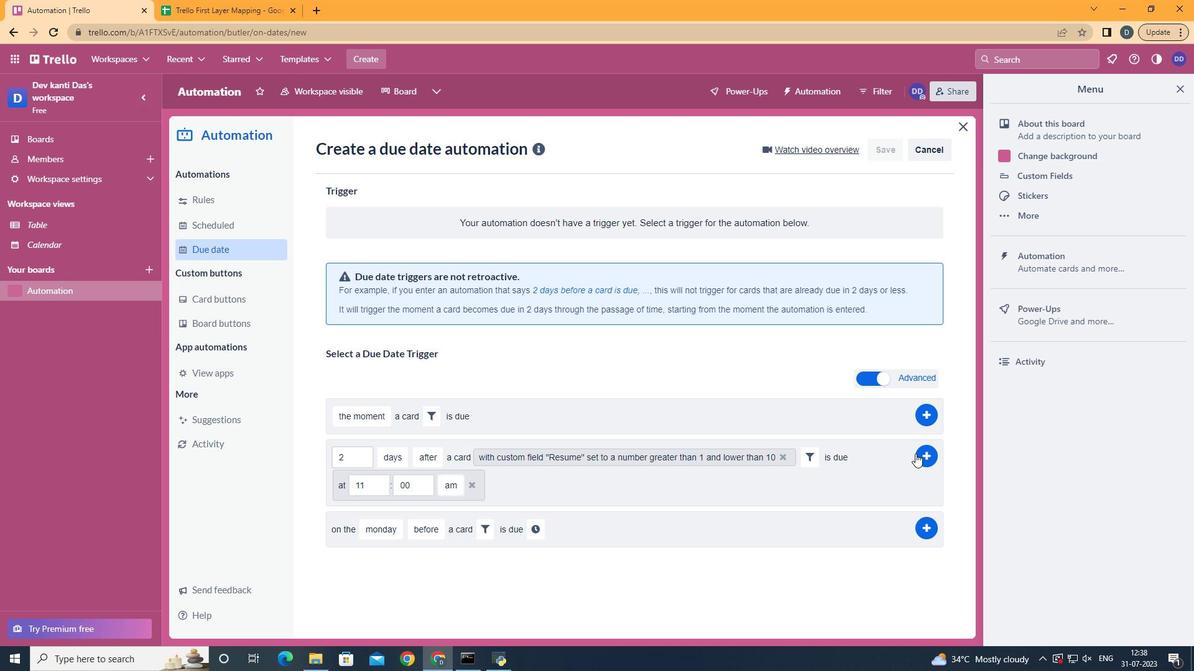 
Action: Mouse pressed left at (924, 453)
Screenshot: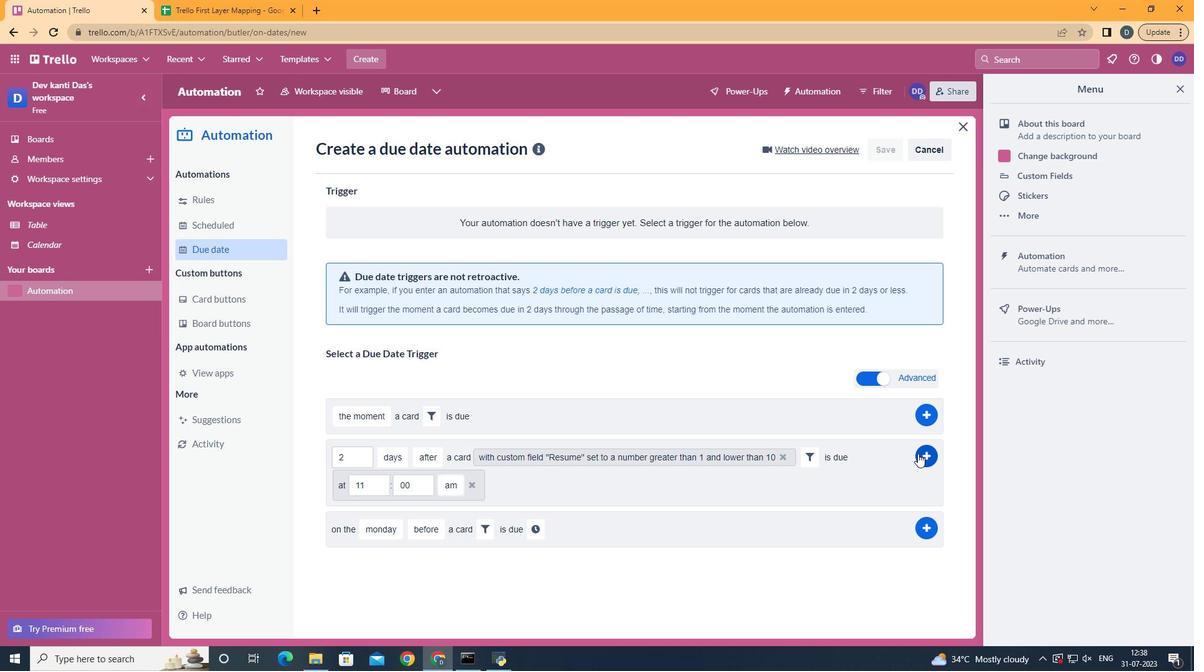 
Action: Mouse moved to (699, 314)
Screenshot: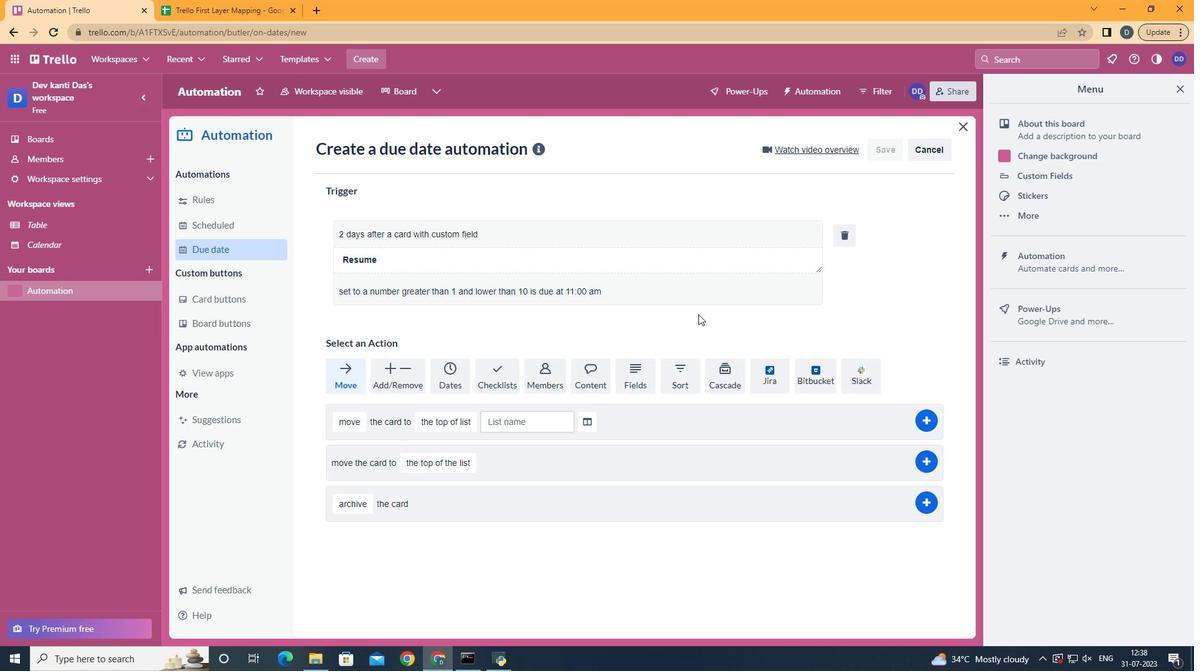 
